 Task: Discover Spanish Colonial Homes in San Antonio with Courtyards.
Action: Mouse moved to (360, 255)
Screenshot: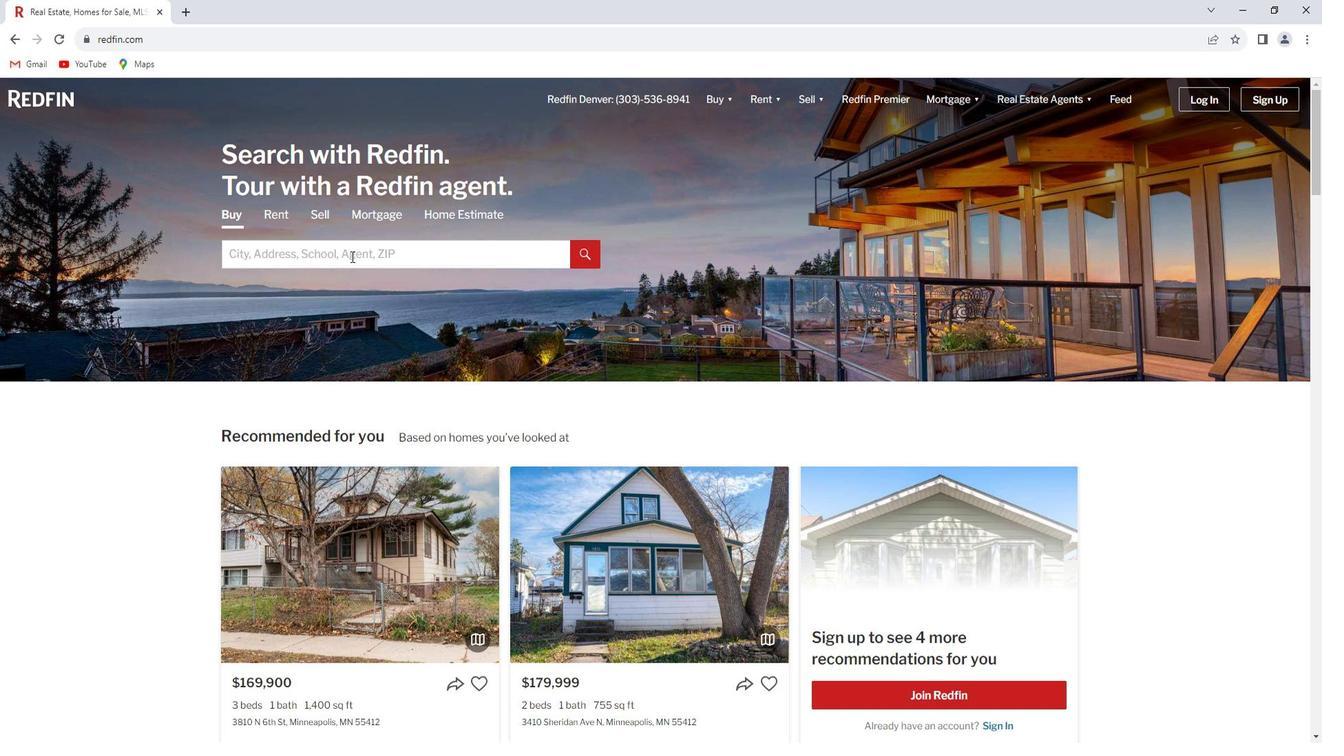 
Action: Mouse pressed left at (360, 255)
Screenshot: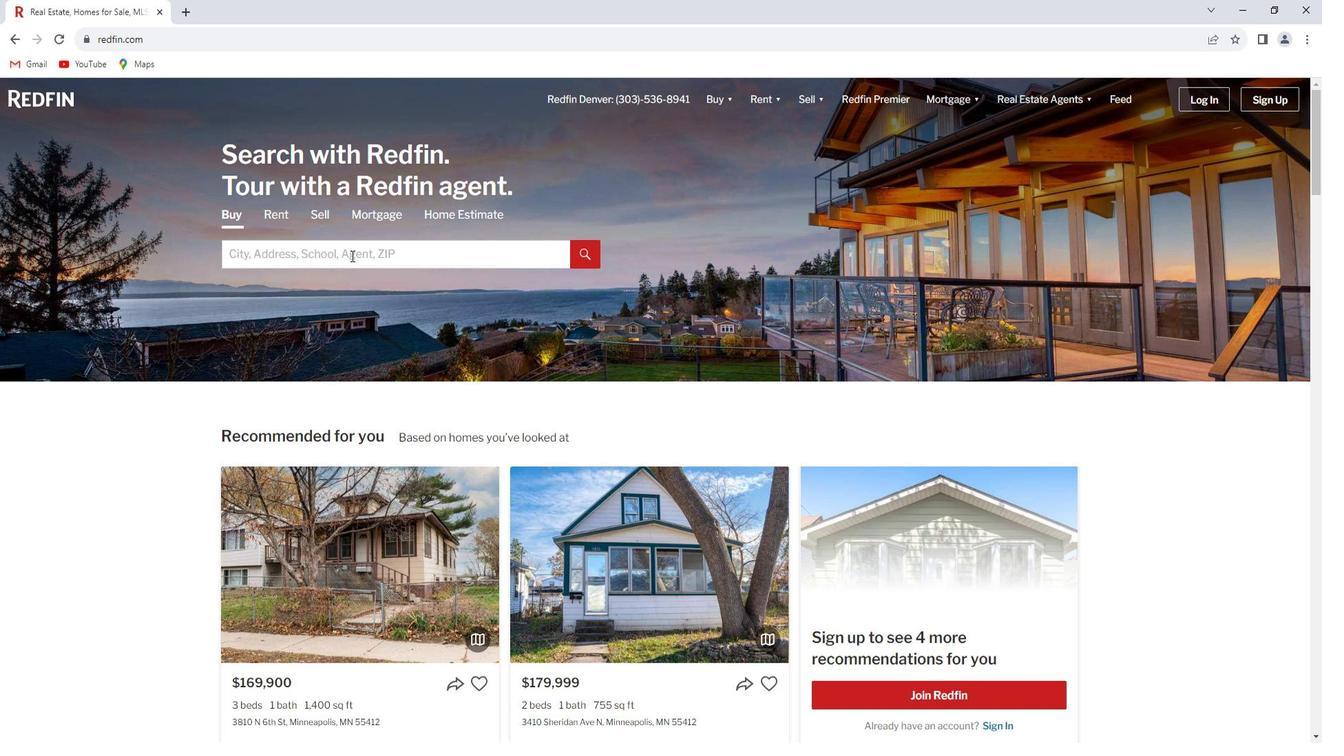 
Action: Key pressed <Key.shift>San<Key.space><Key.shift><Key.shift><Key.shift>Antonio<Key.enter>
Screenshot: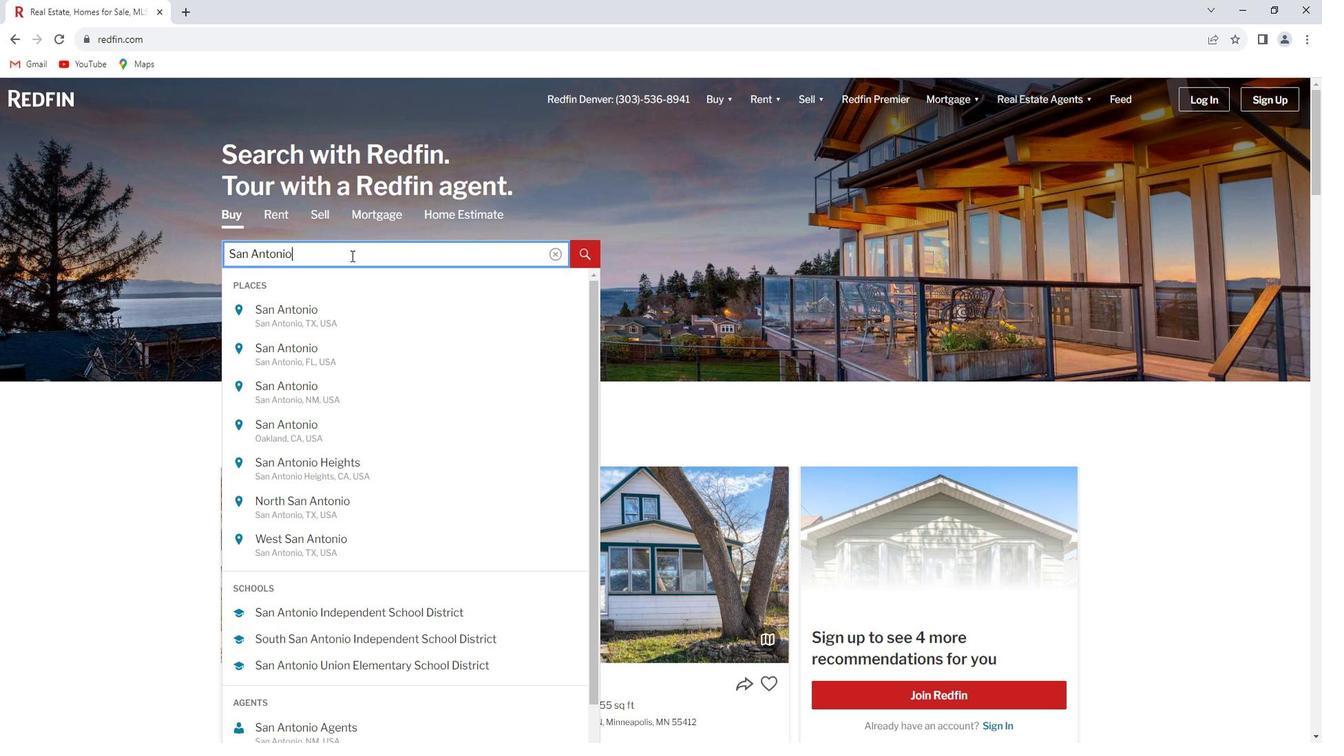
Action: Mouse moved to (1163, 199)
Screenshot: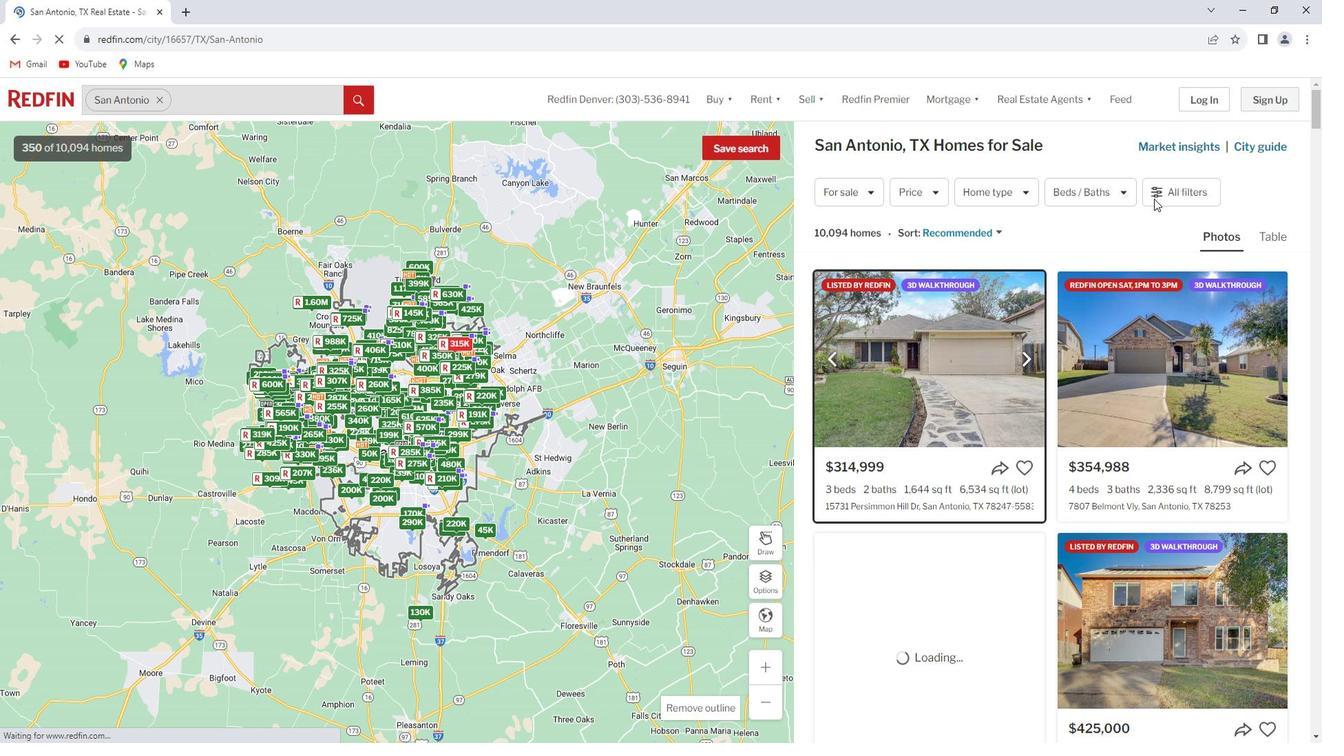 
Action: Mouse pressed left at (1163, 199)
Screenshot: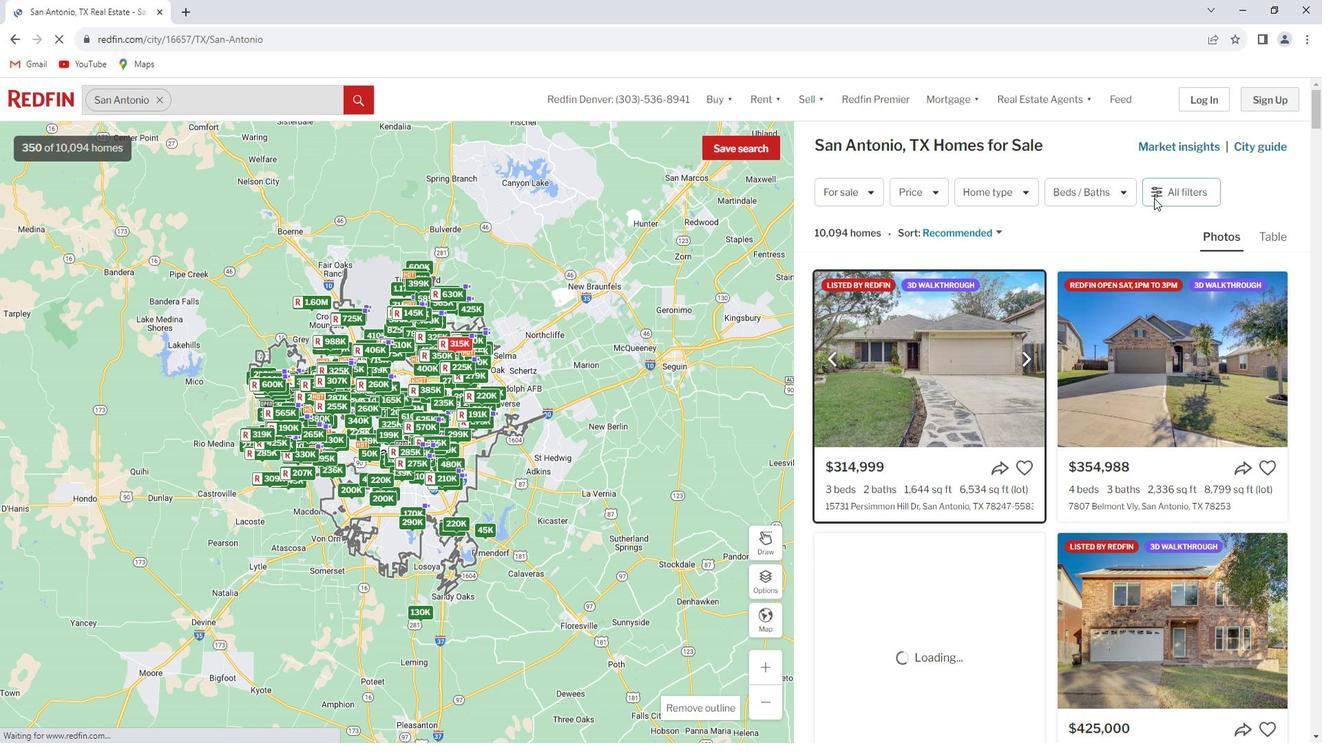 
Action: Mouse pressed left at (1163, 199)
Screenshot: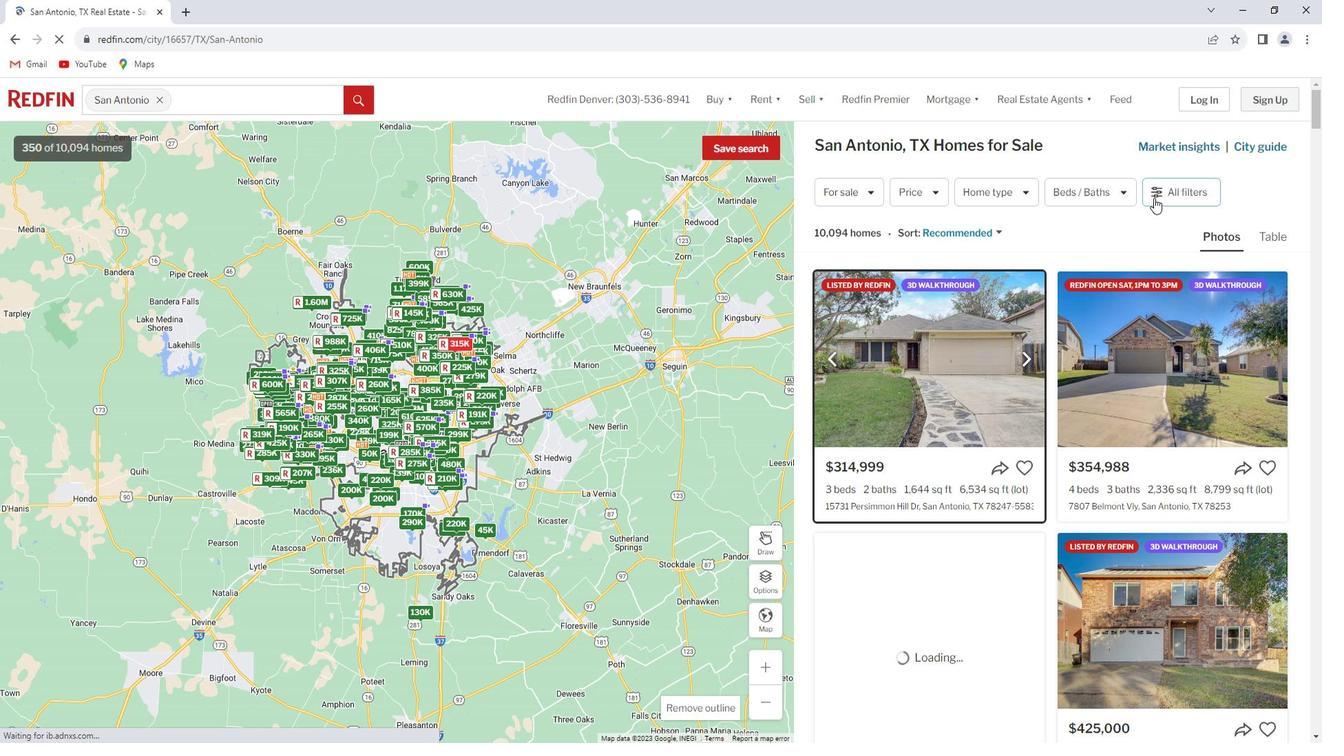 
Action: Mouse moved to (876, 210)
Screenshot: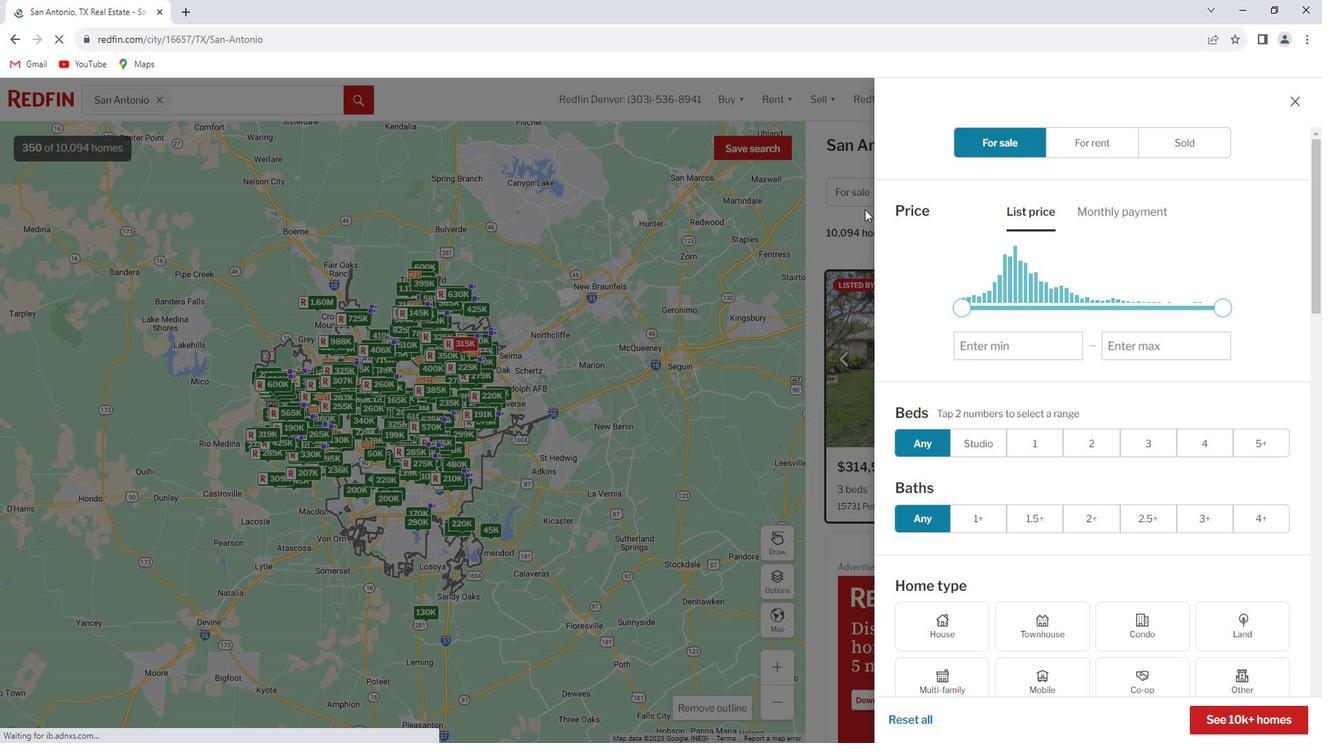 
Action: Mouse pressed left at (876, 210)
Screenshot: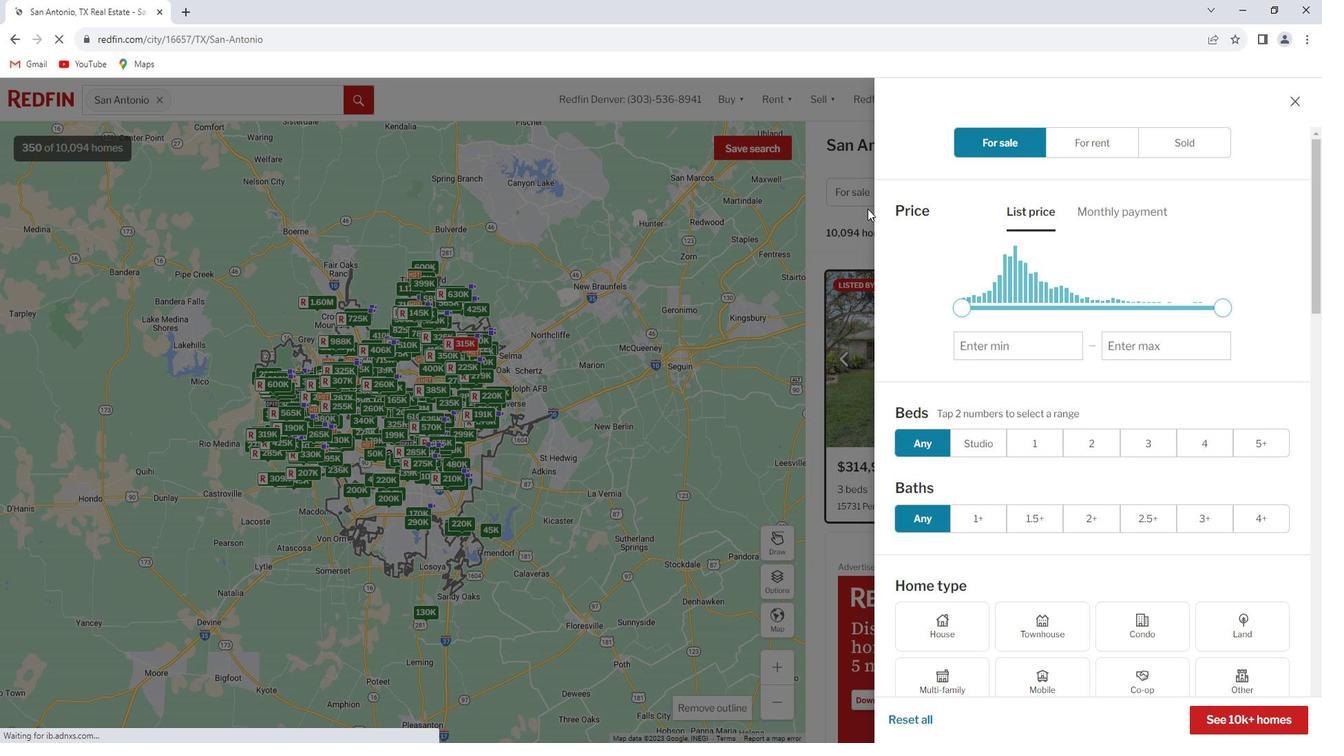 
Action: Mouse moved to (1028, 196)
Screenshot: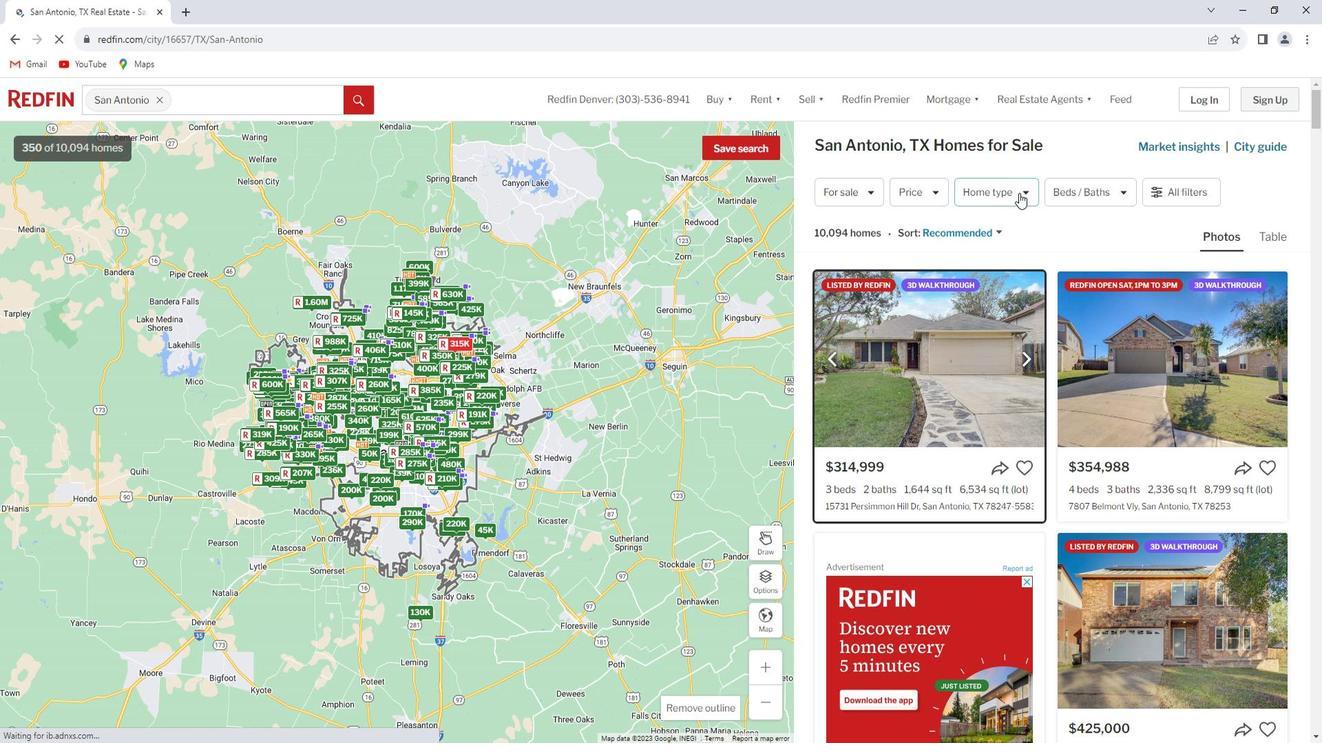 
Action: Mouse pressed left at (1028, 196)
Screenshot: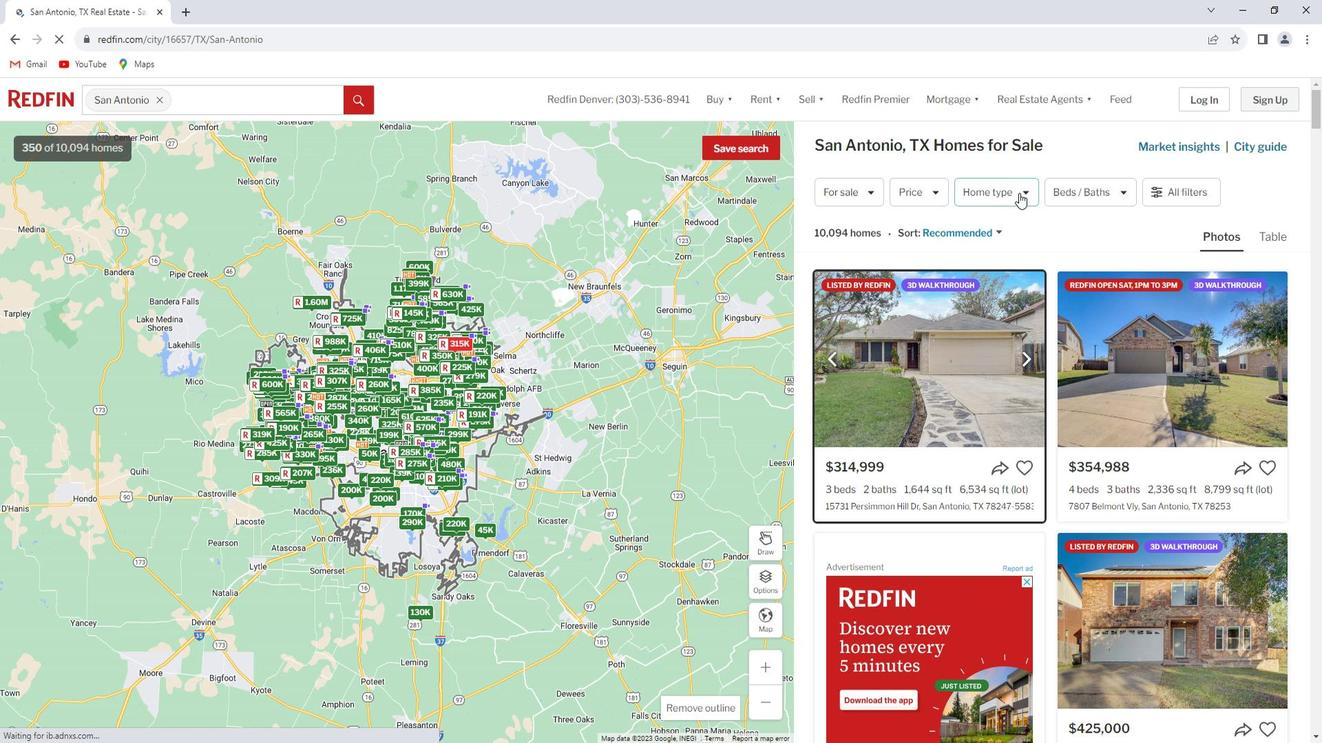 
Action: Mouse pressed left at (1028, 196)
Screenshot: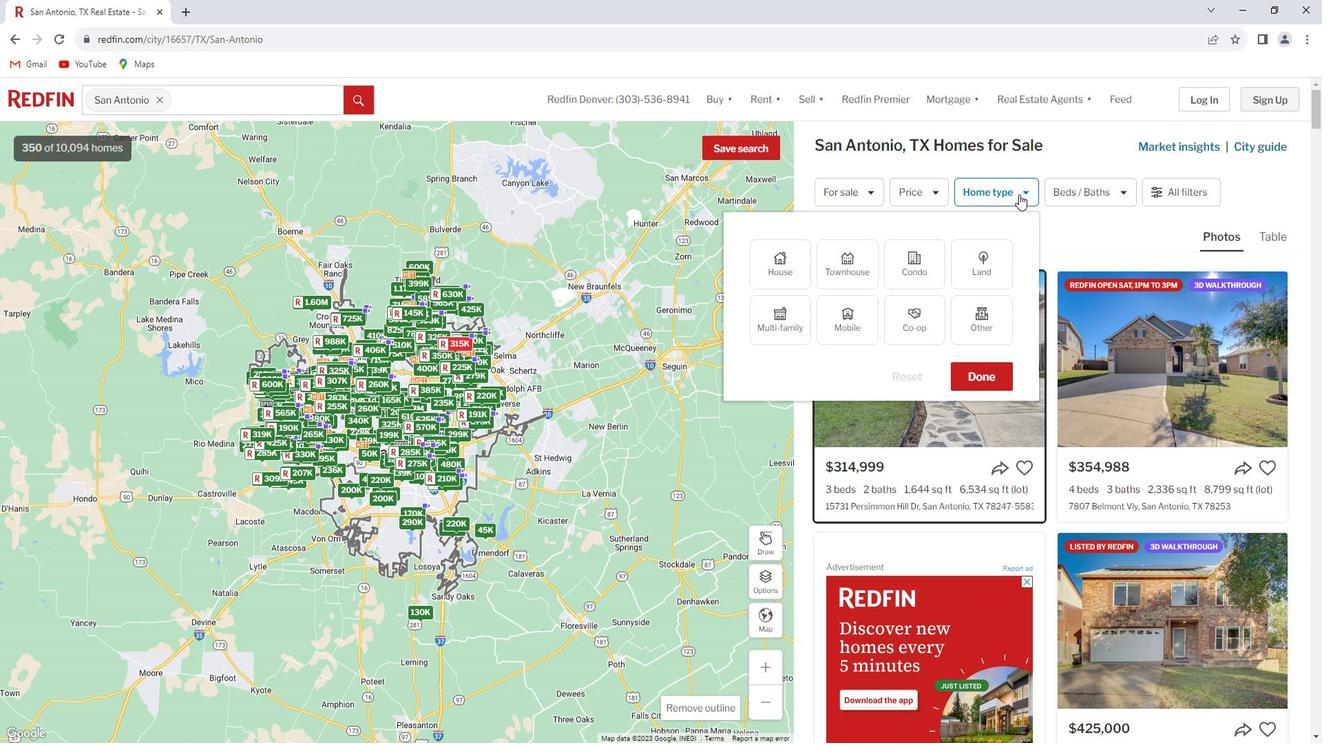 
Action: Mouse moved to (1193, 192)
Screenshot: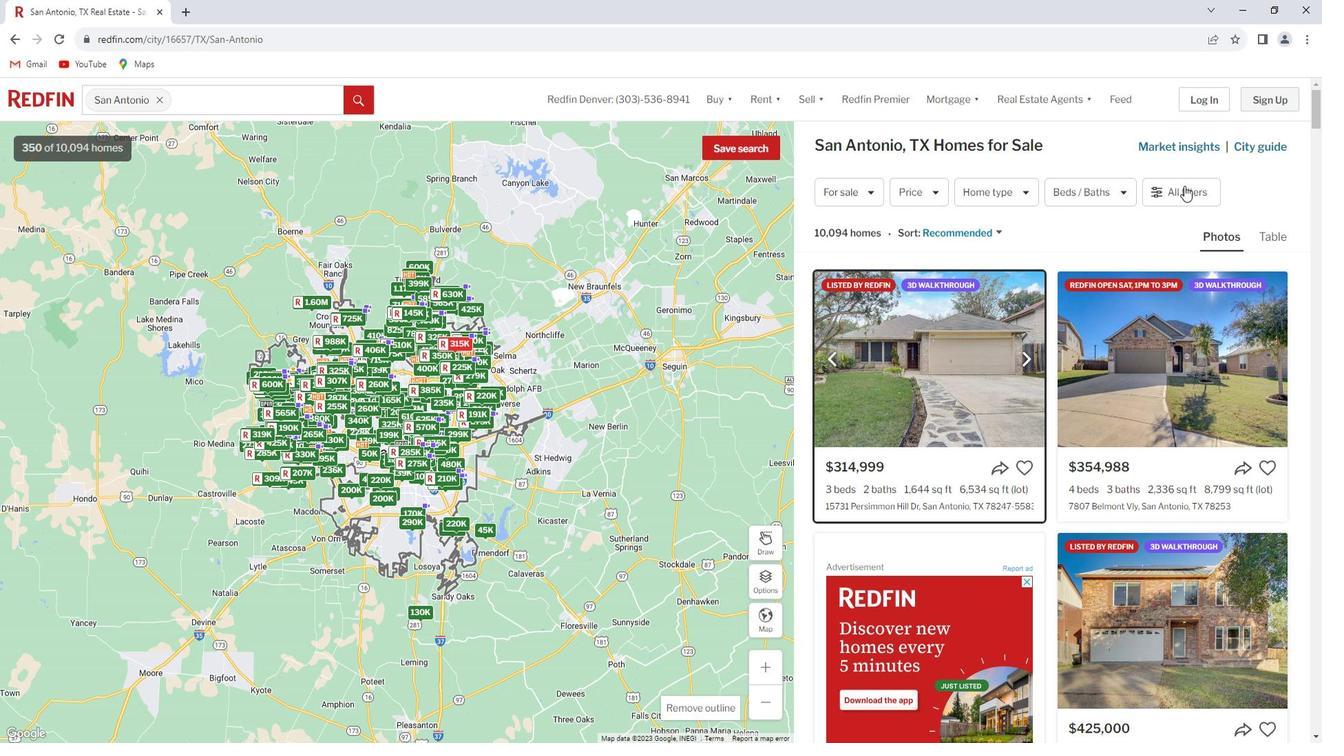 
Action: Mouse pressed left at (1193, 192)
Screenshot: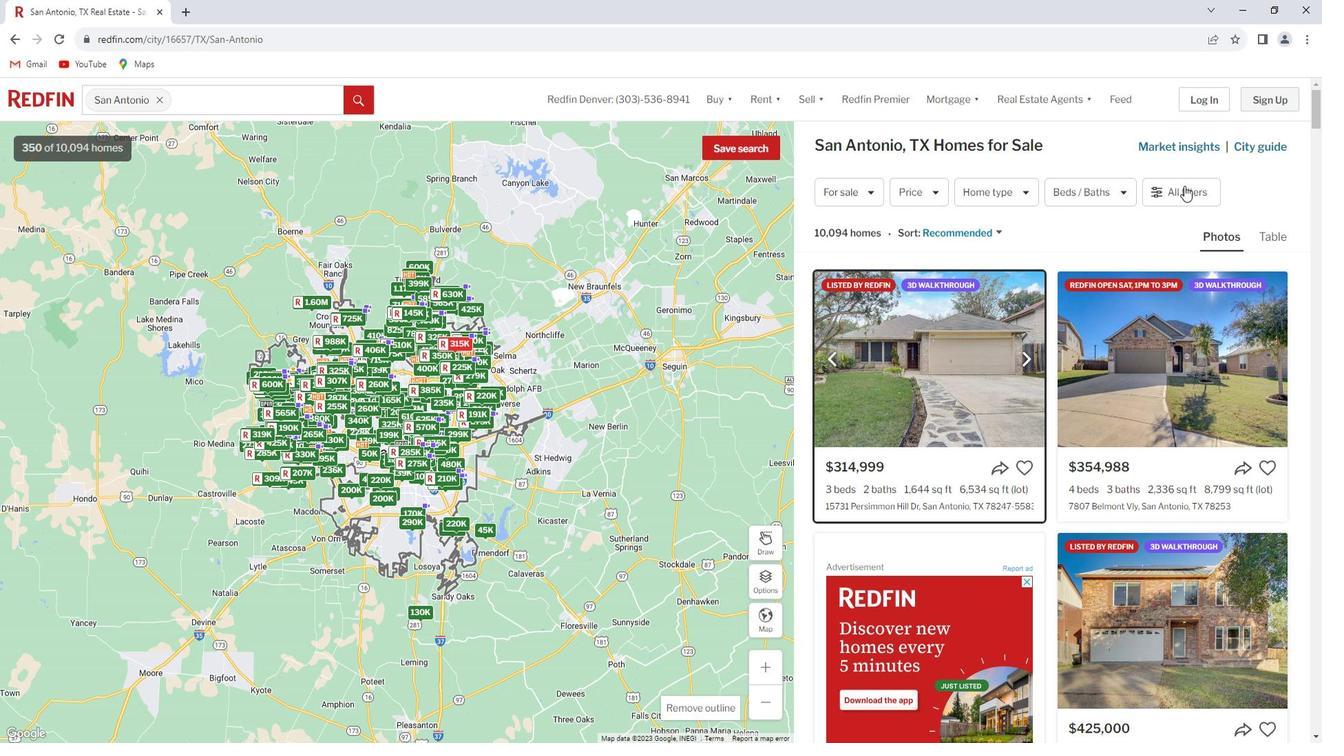 
Action: Mouse pressed left at (1193, 192)
Screenshot: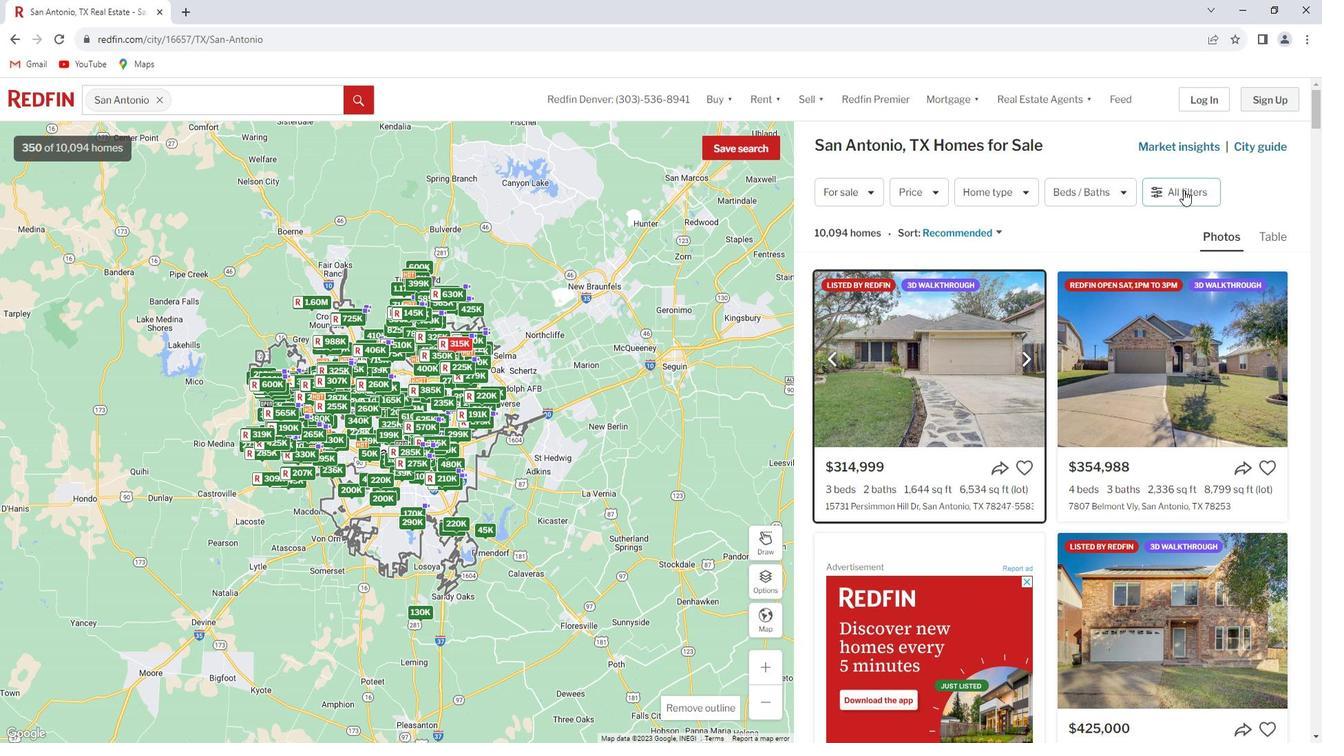 
Action: Mouse moved to (1056, 314)
Screenshot: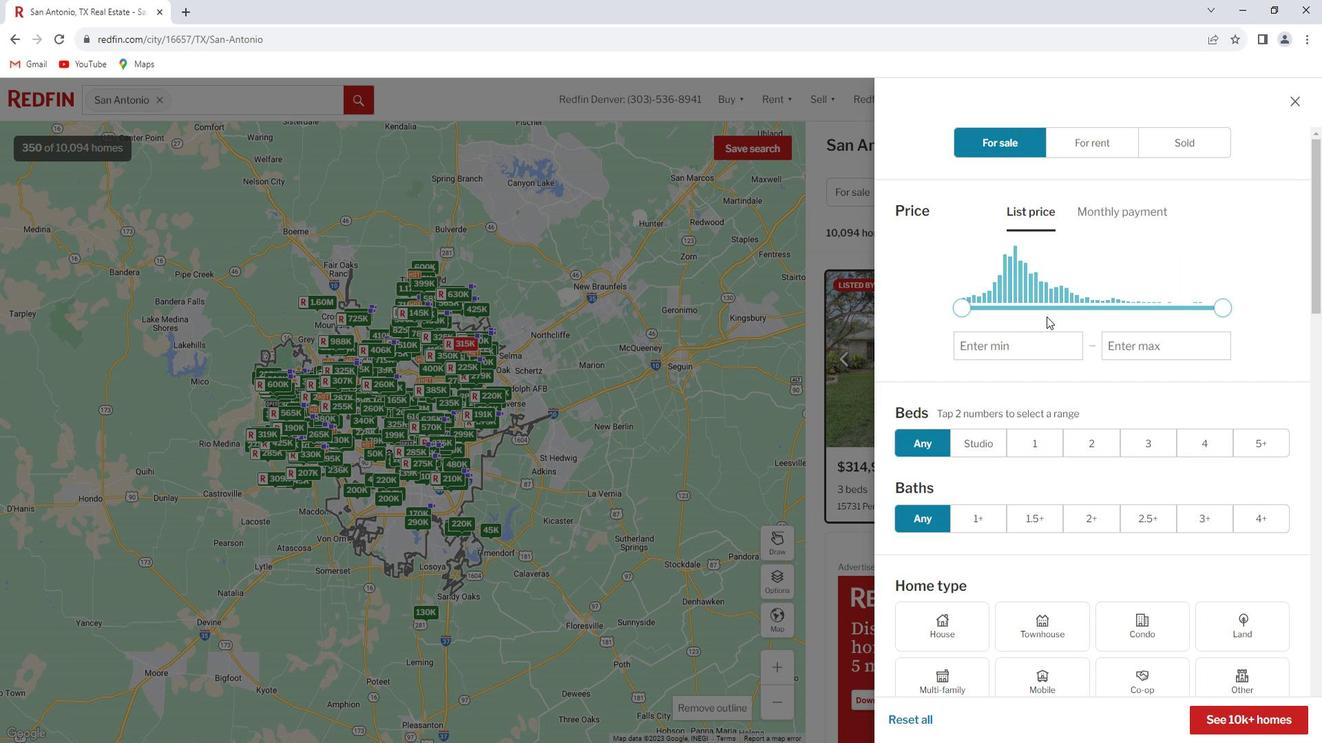 
Action: Mouse scrolled (1056, 314) with delta (0, 0)
Screenshot: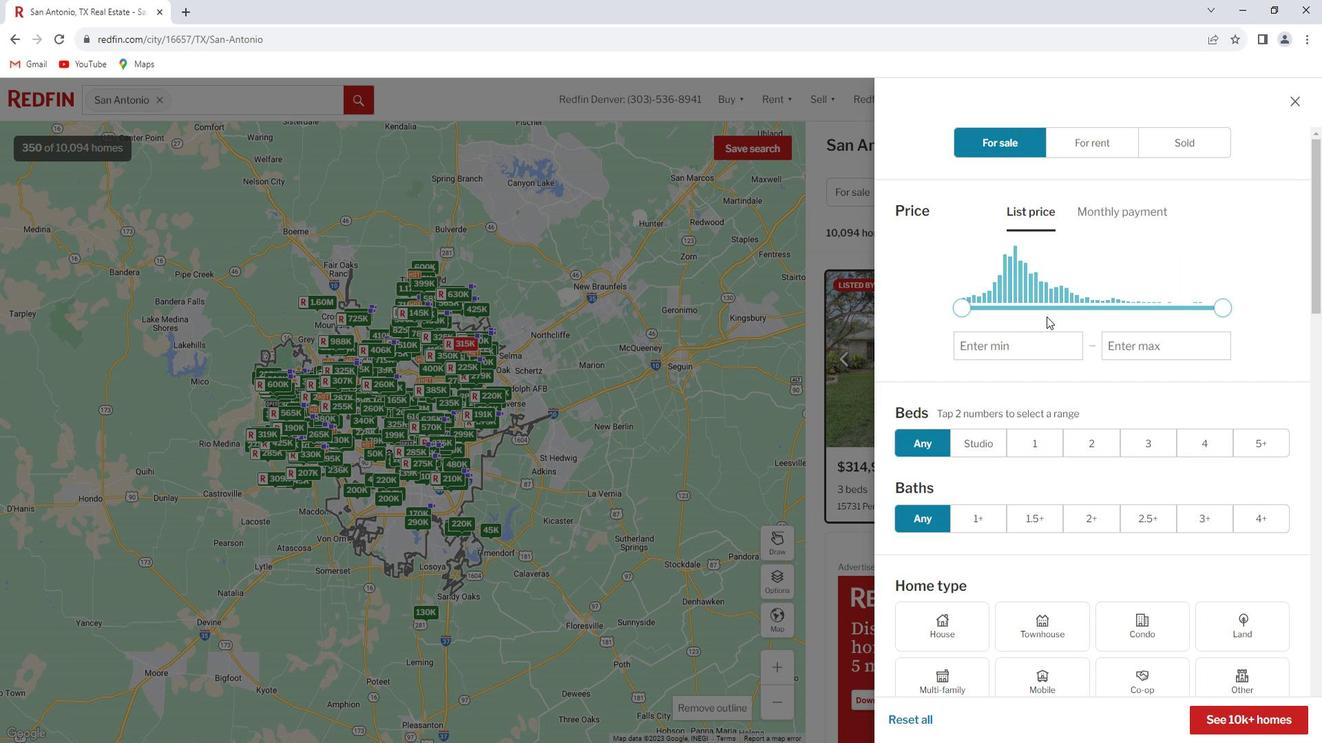 
Action: Mouse scrolled (1056, 314) with delta (0, 0)
Screenshot: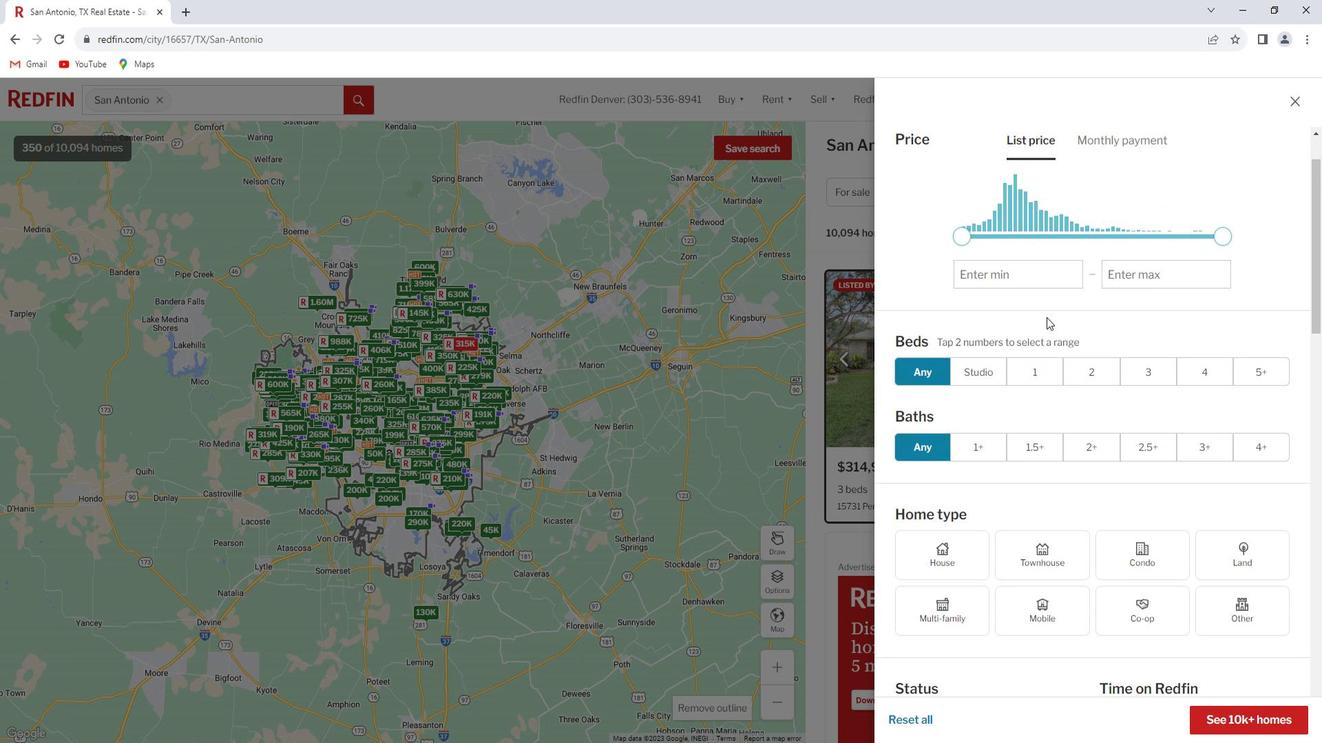 
Action: Mouse scrolled (1056, 314) with delta (0, 0)
Screenshot: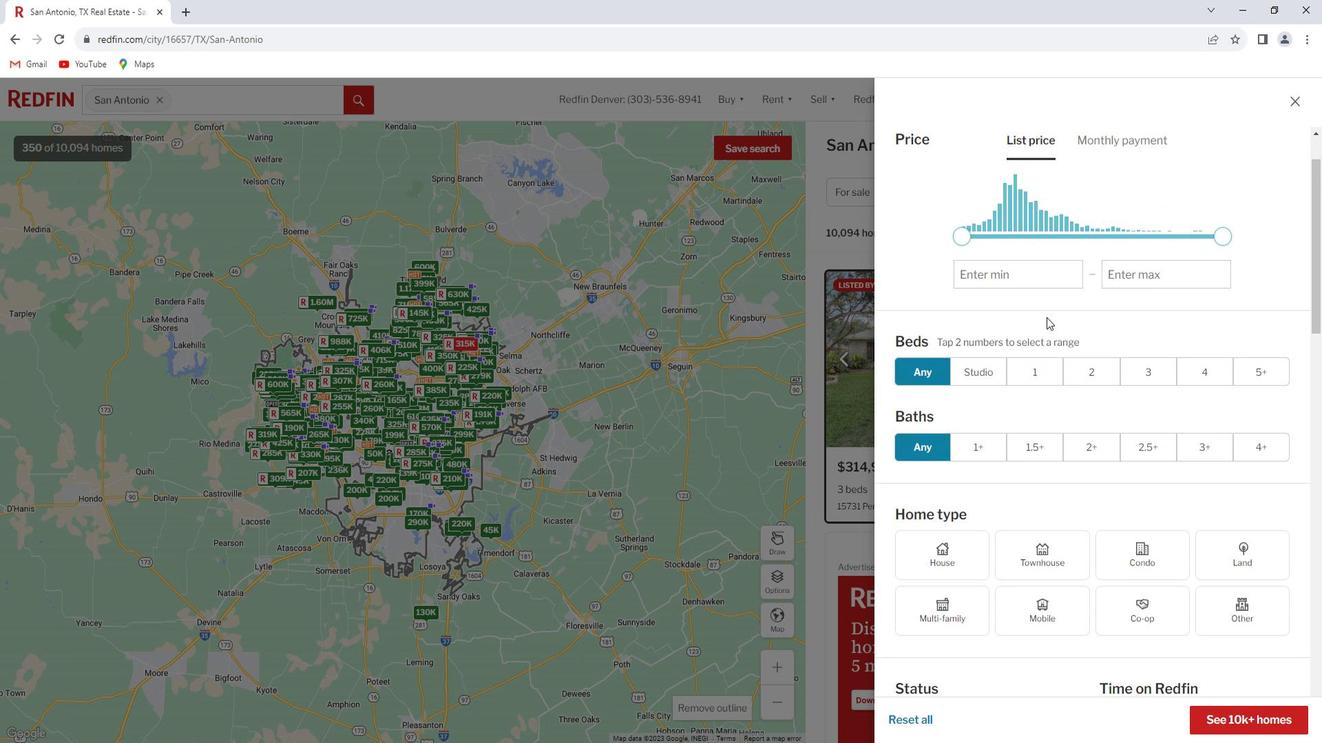 
Action: Mouse scrolled (1056, 314) with delta (0, 0)
Screenshot: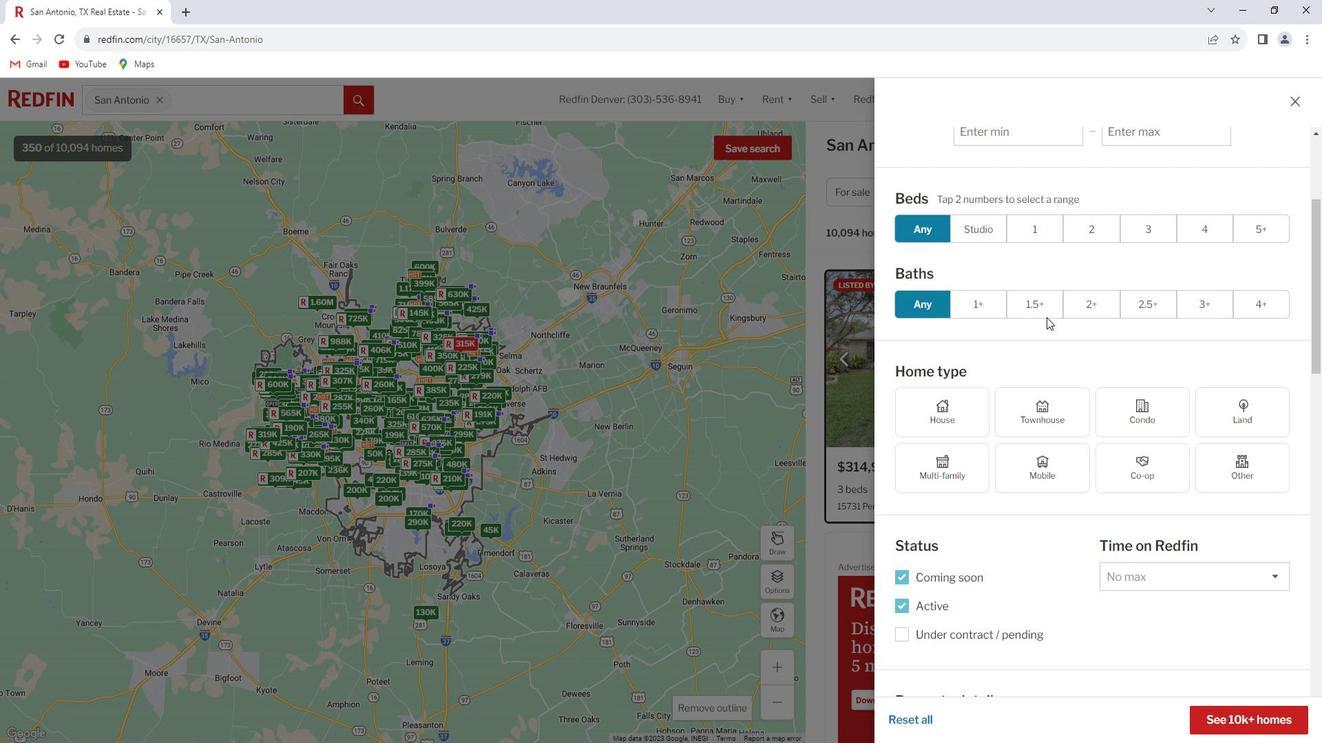 
Action: Mouse scrolled (1056, 314) with delta (0, 0)
Screenshot: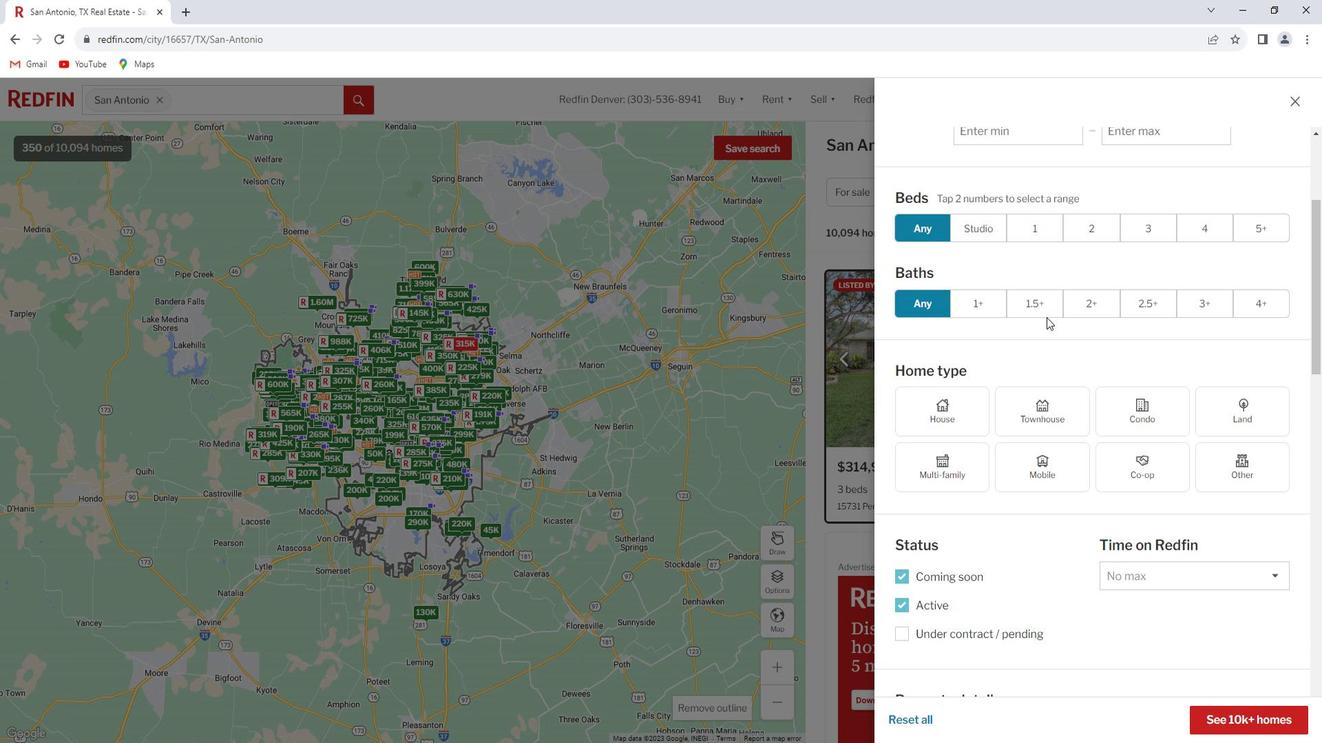 
Action: Mouse moved to (968, 272)
Screenshot: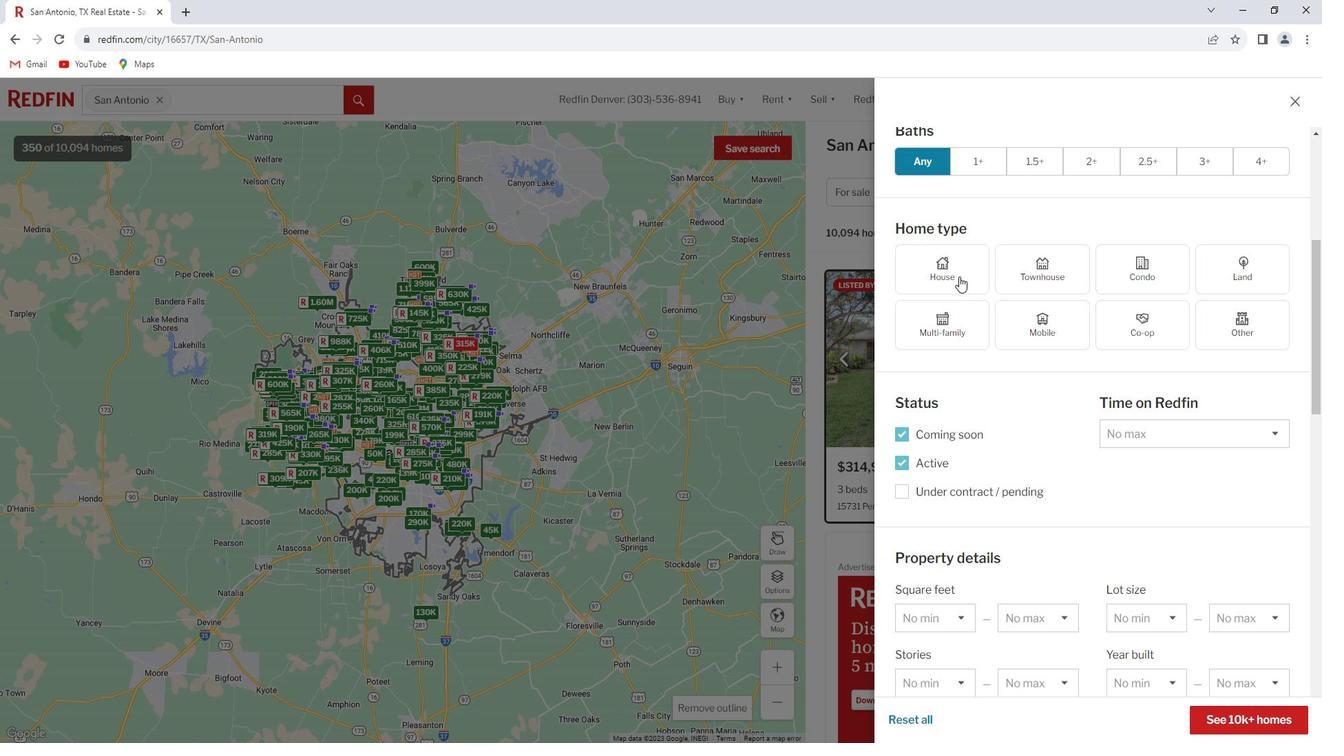 
Action: Mouse pressed left at (968, 272)
Screenshot: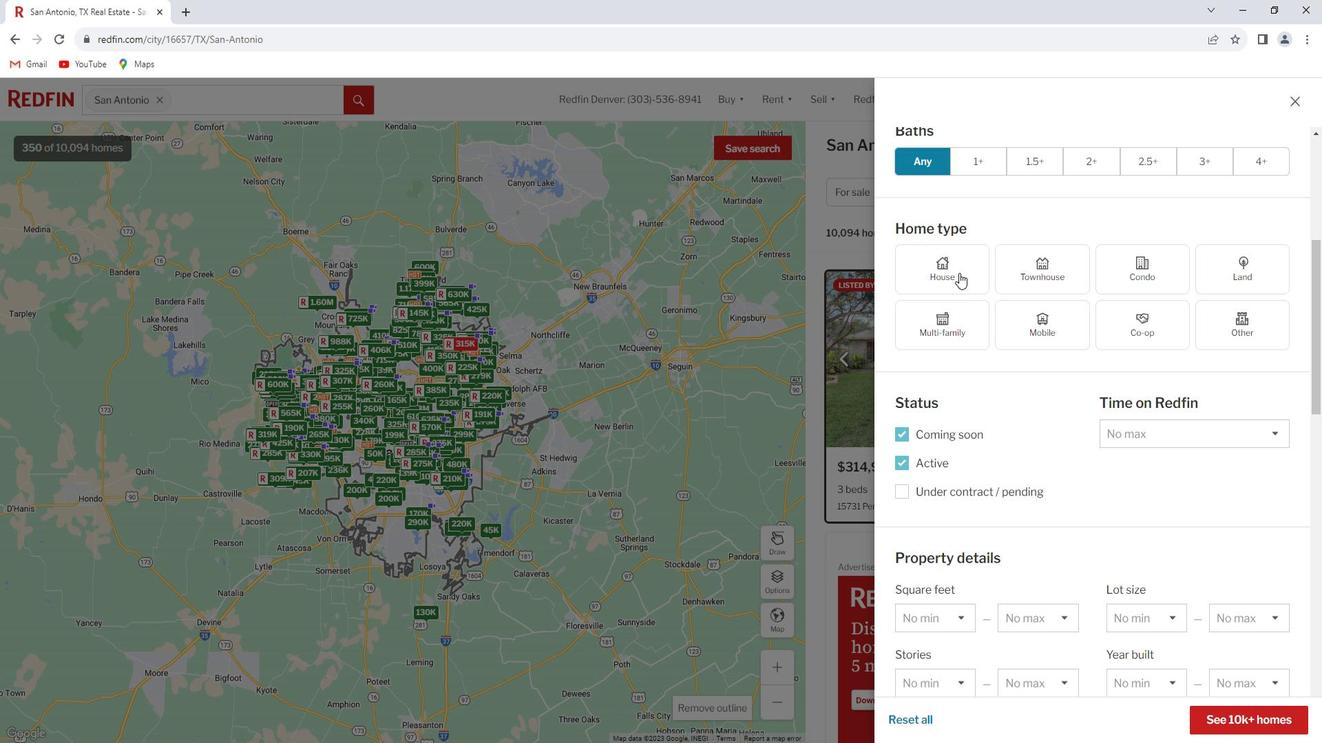 
Action: Mouse moved to (1029, 307)
Screenshot: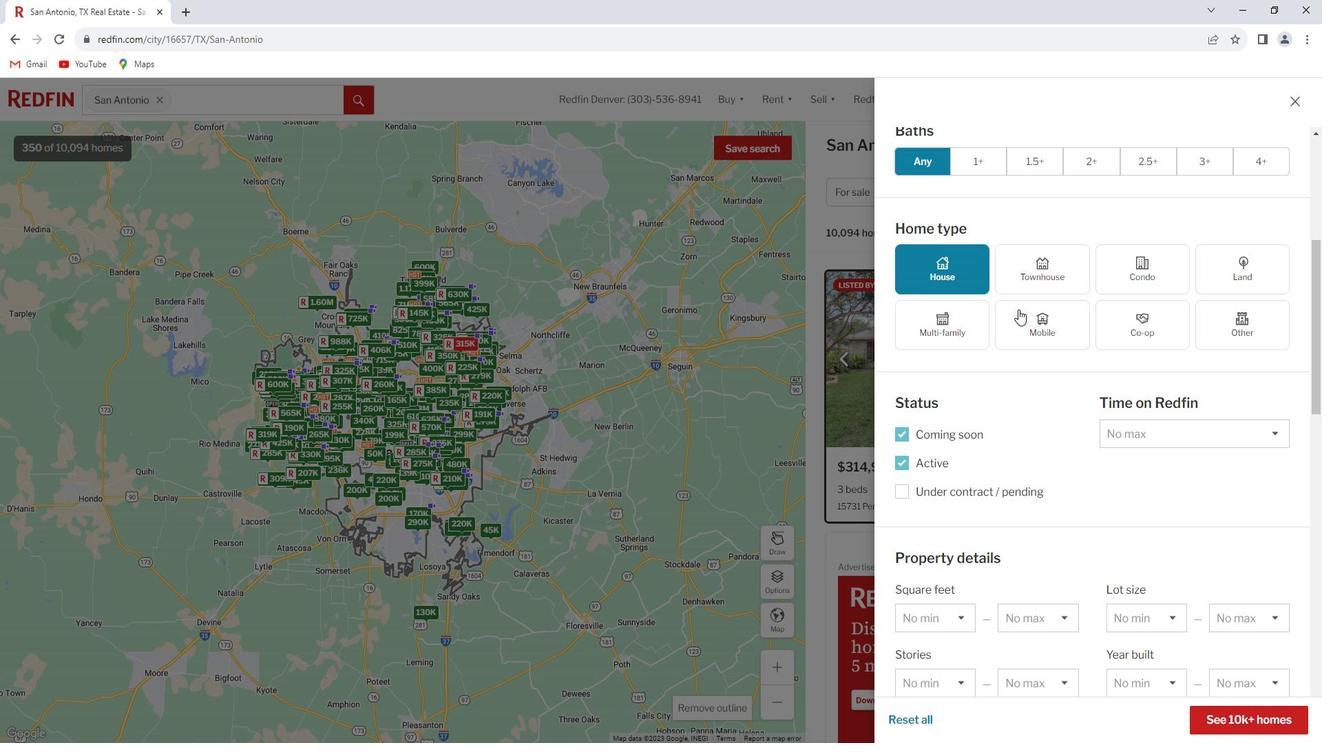 
Action: Mouse scrolled (1029, 307) with delta (0, 0)
Screenshot: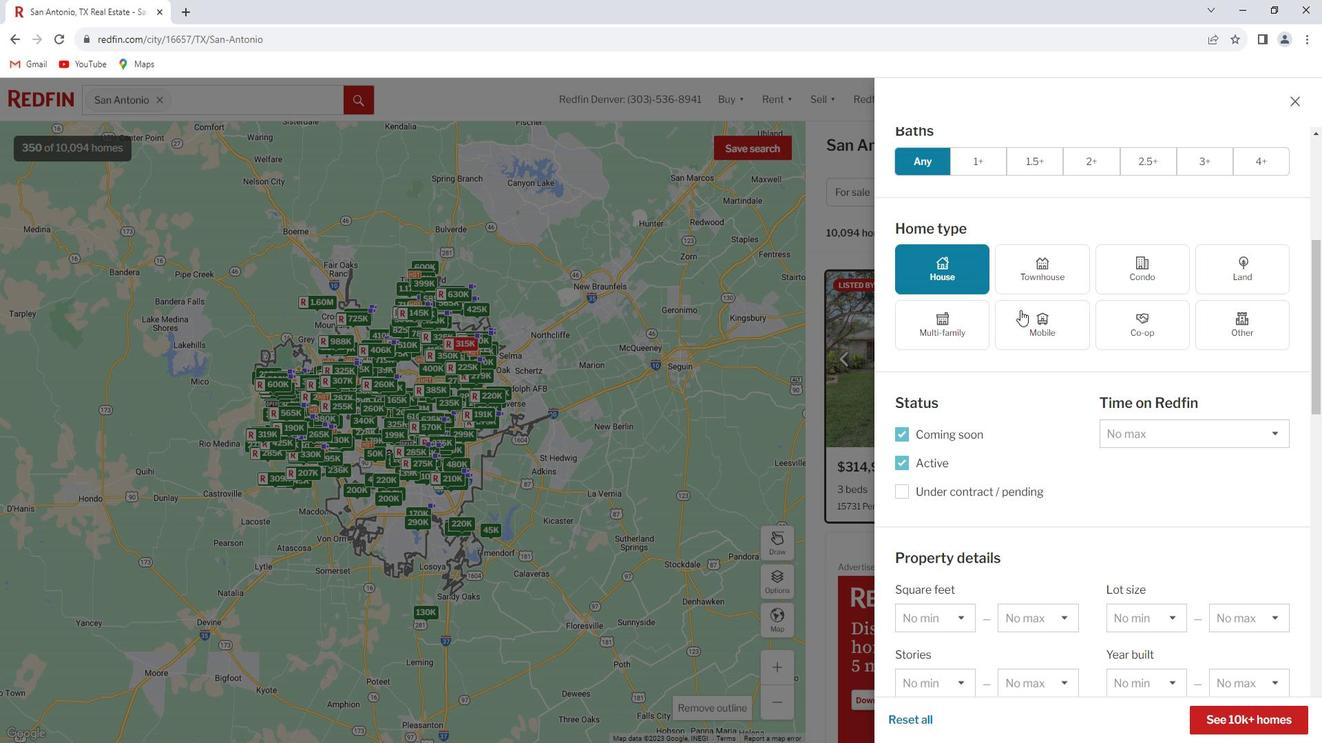 
Action: Mouse scrolled (1029, 307) with delta (0, 0)
Screenshot: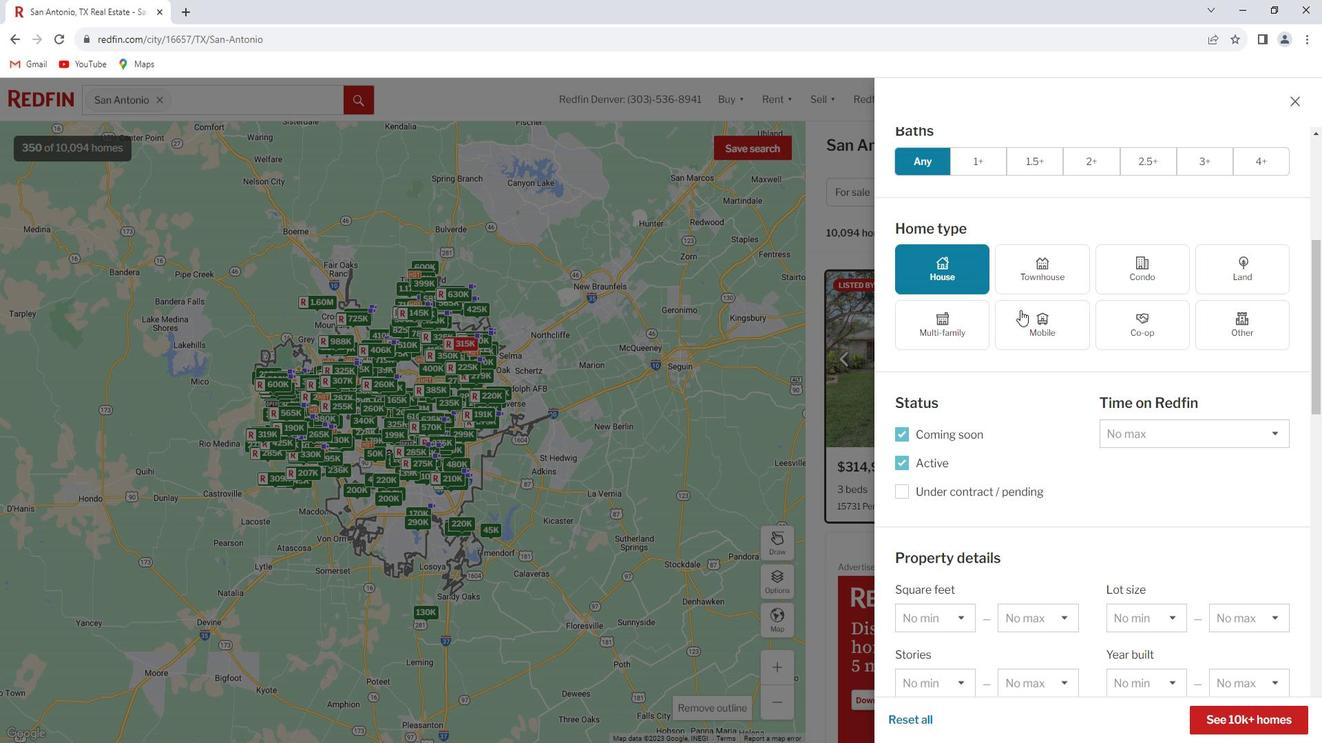 
Action: Mouse scrolled (1029, 307) with delta (0, 0)
Screenshot: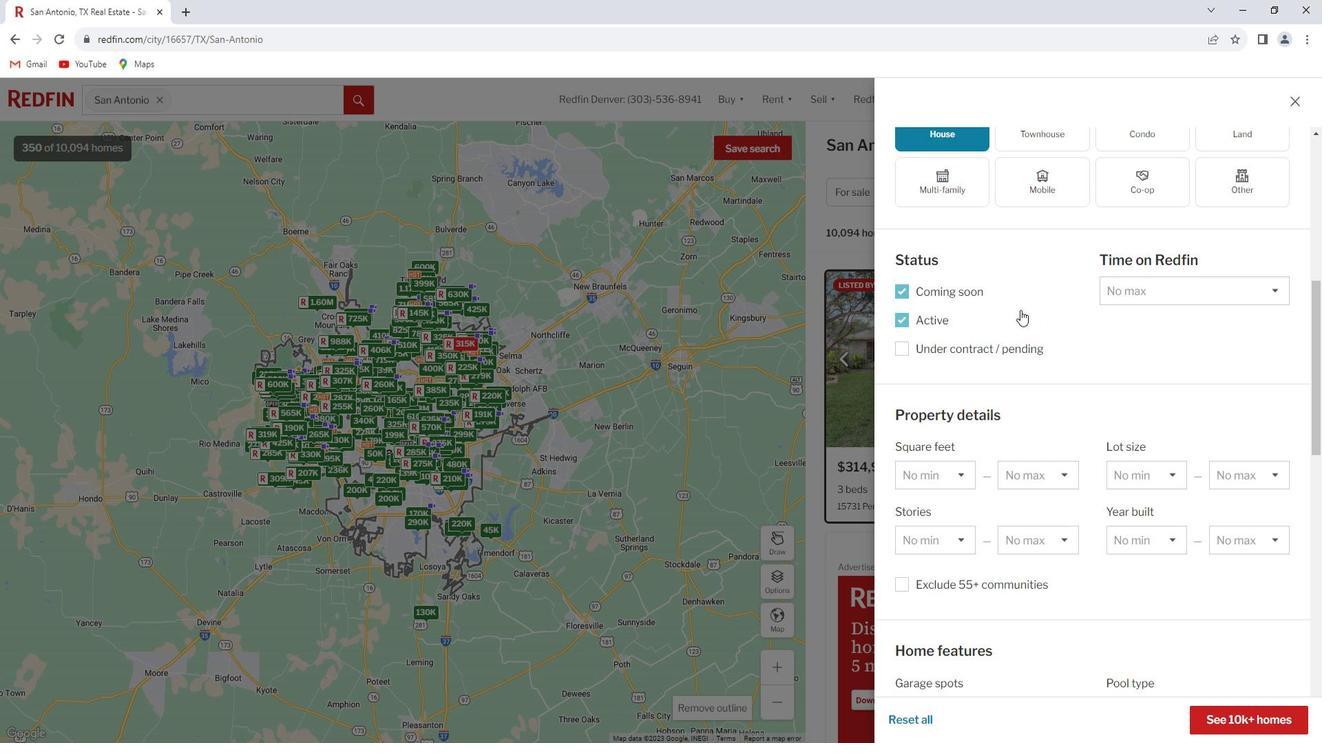 
Action: Mouse scrolled (1029, 307) with delta (0, 0)
Screenshot: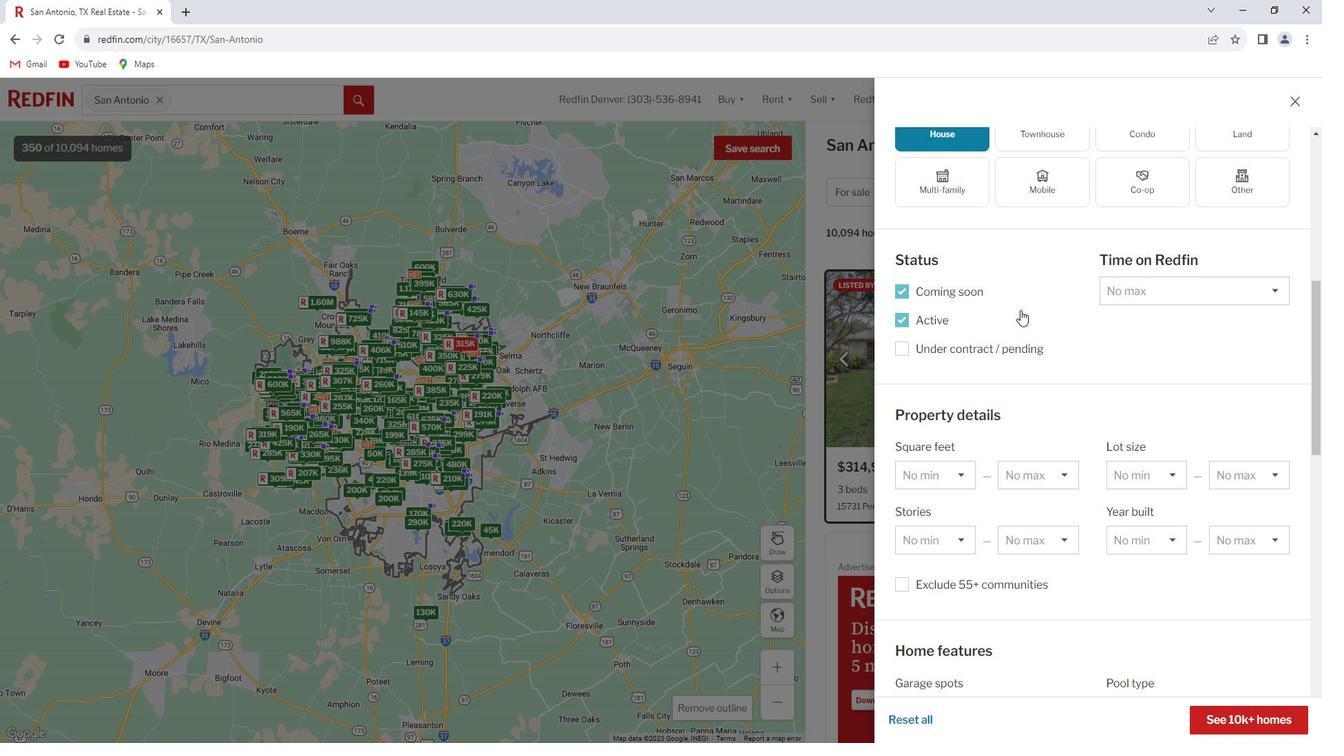 
Action: Mouse scrolled (1029, 307) with delta (0, 0)
Screenshot: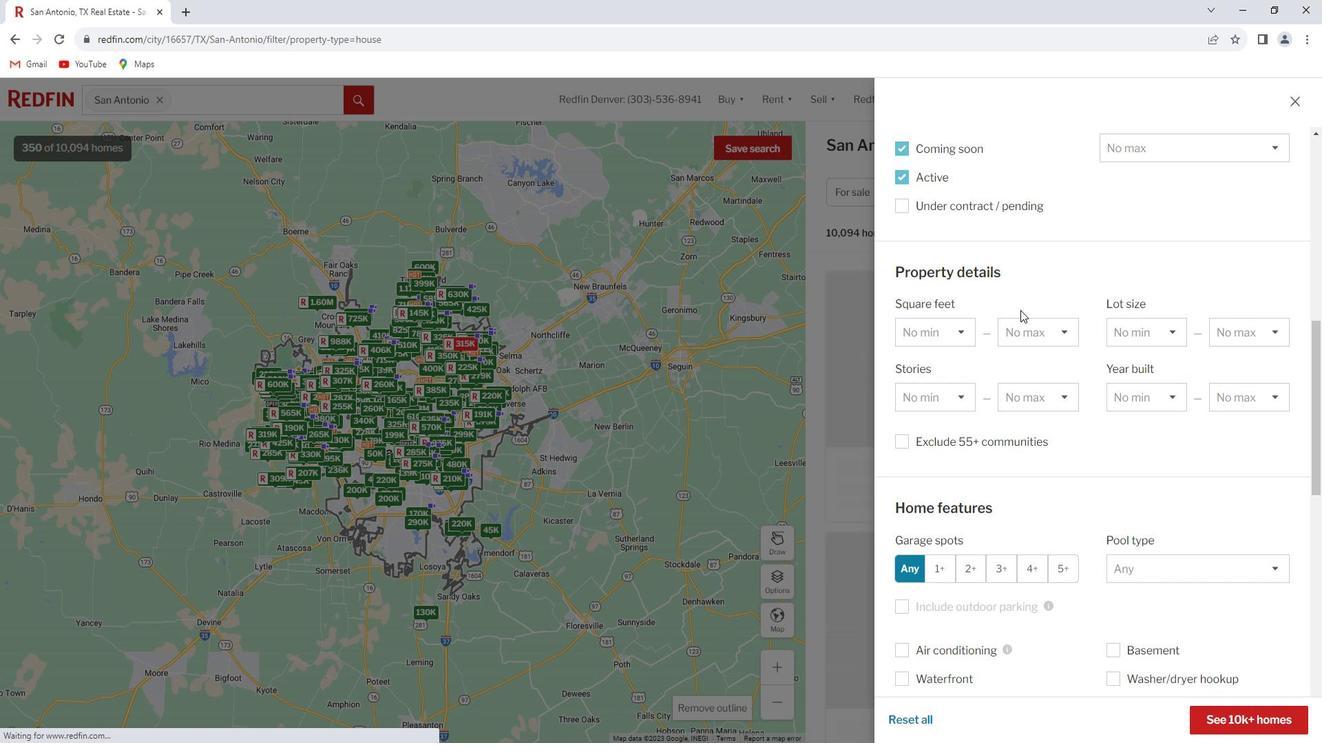 
Action: Mouse scrolled (1029, 307) with delta (0, 0)
Screenshot: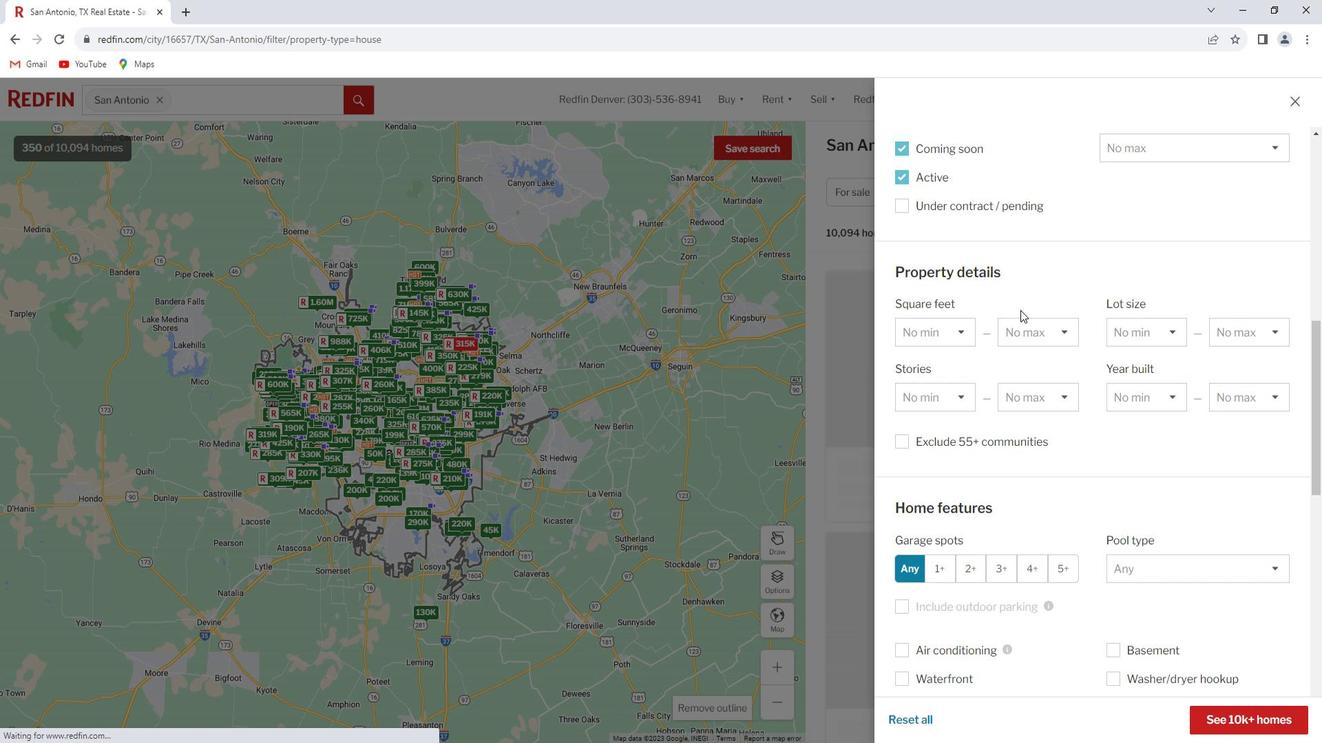 
Action: Mouse scrolled (1029, 307) with delta (0, 0)
Screenshot: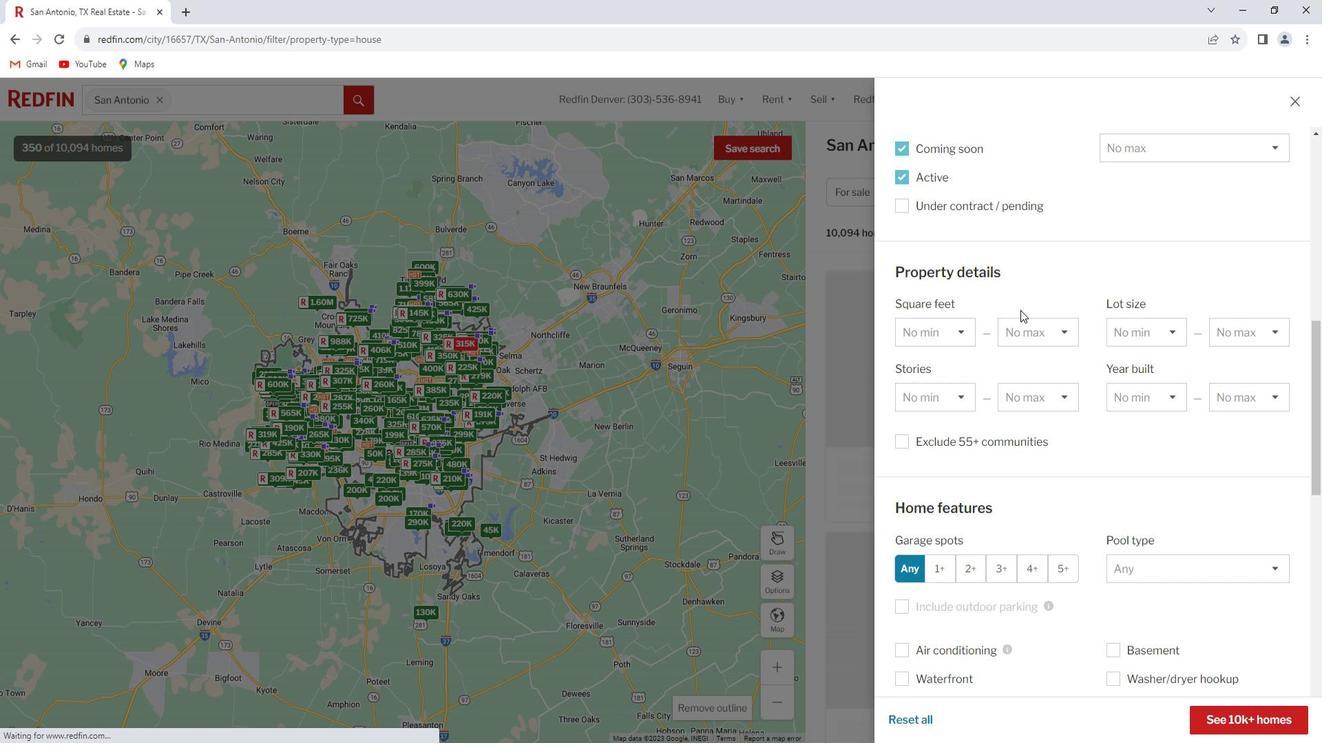 
Action: Mouse scrolled (1029, 307) with delta (0, 0)
Screenshot: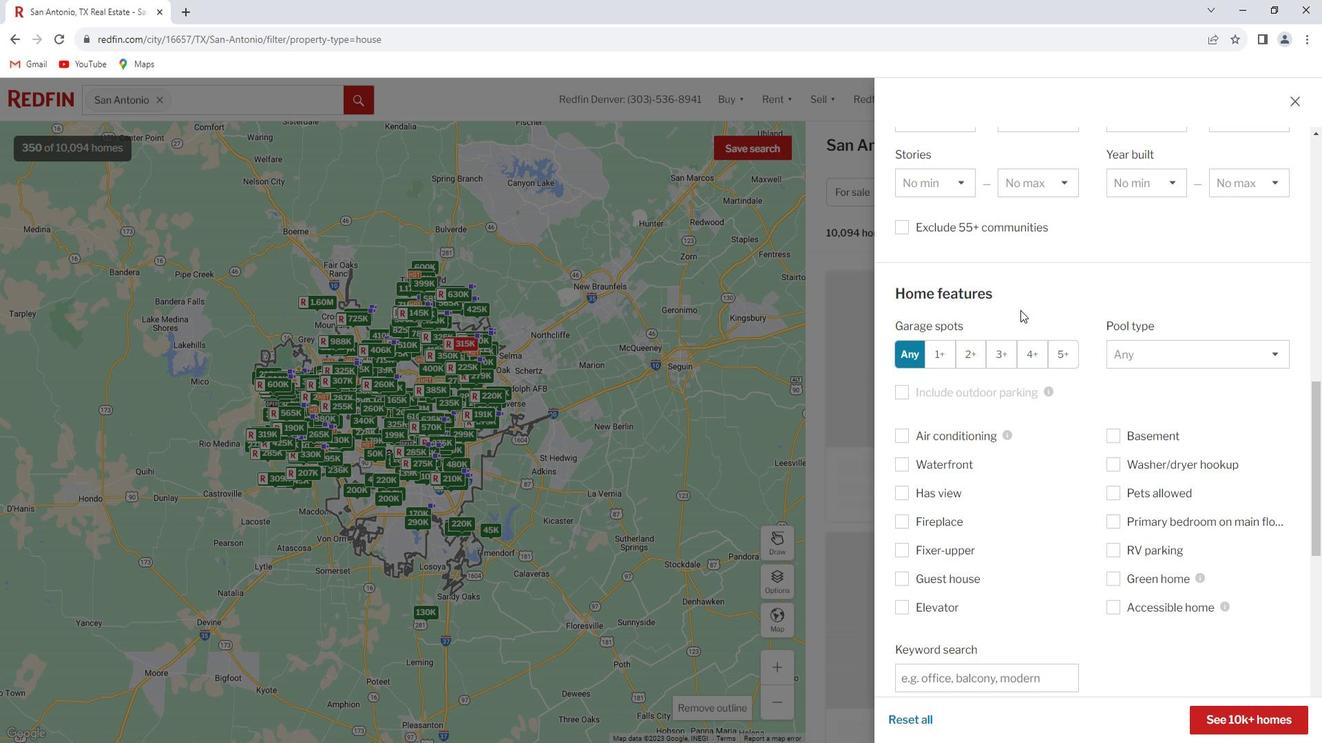 
Action: Mouse scrolled (1029, 307) with delta (0, 0)
Screenshot: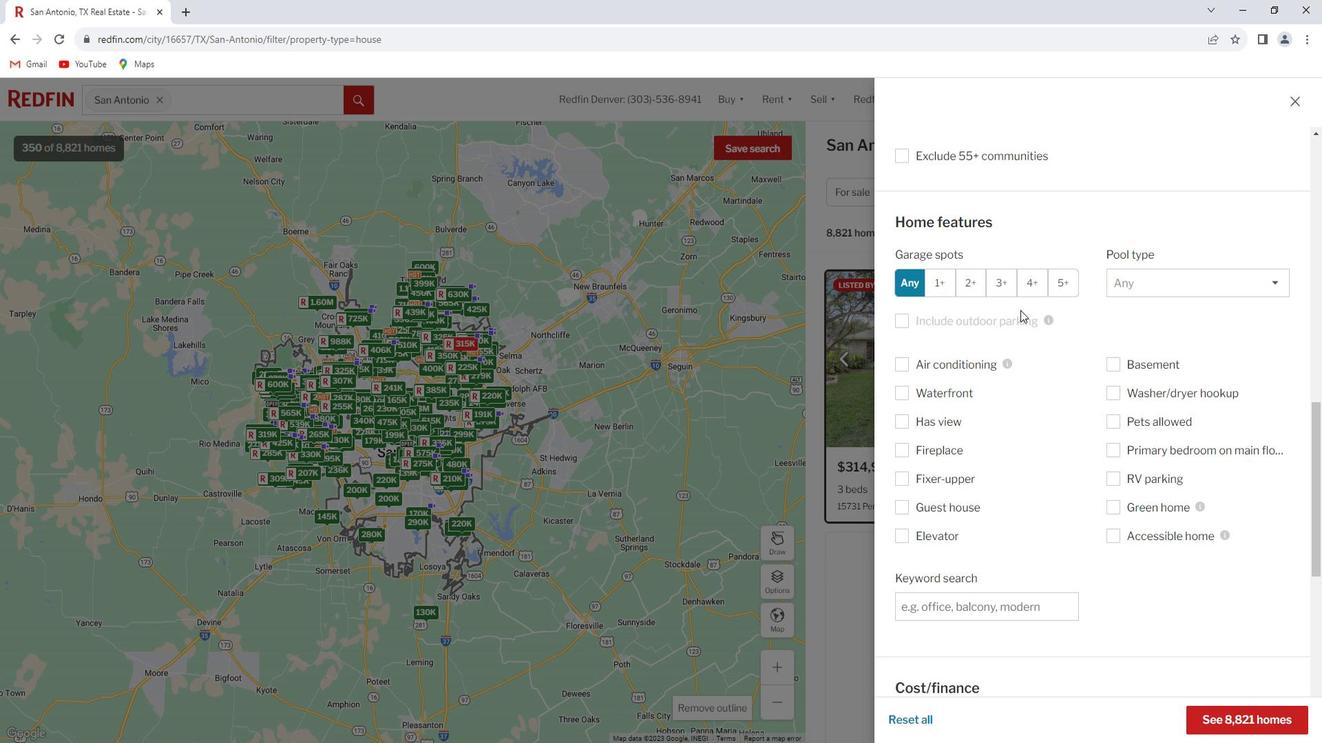 
Action: Mouse scrolled (1029, 307) with delta (0, 0)
Screenshot: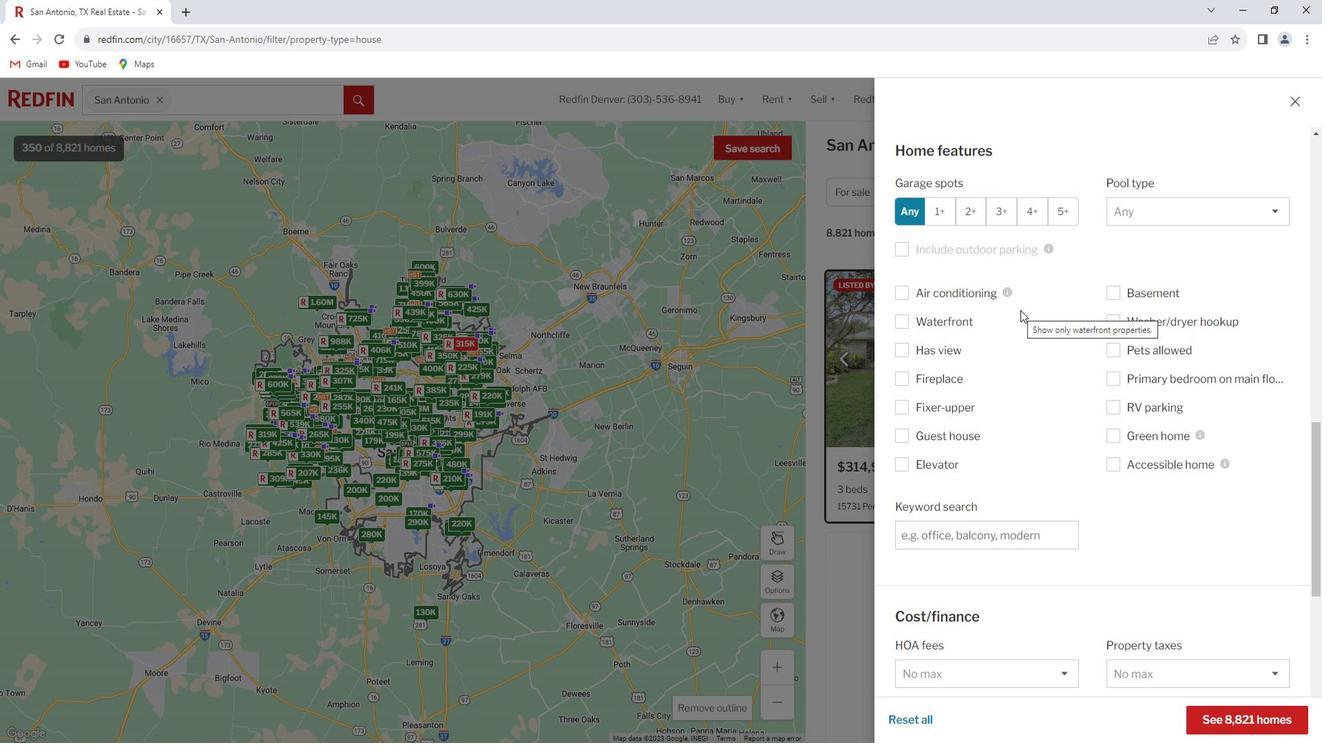 
Action: Mouse scrolled (1029, 307) with delta (0, 0)
Screenshot: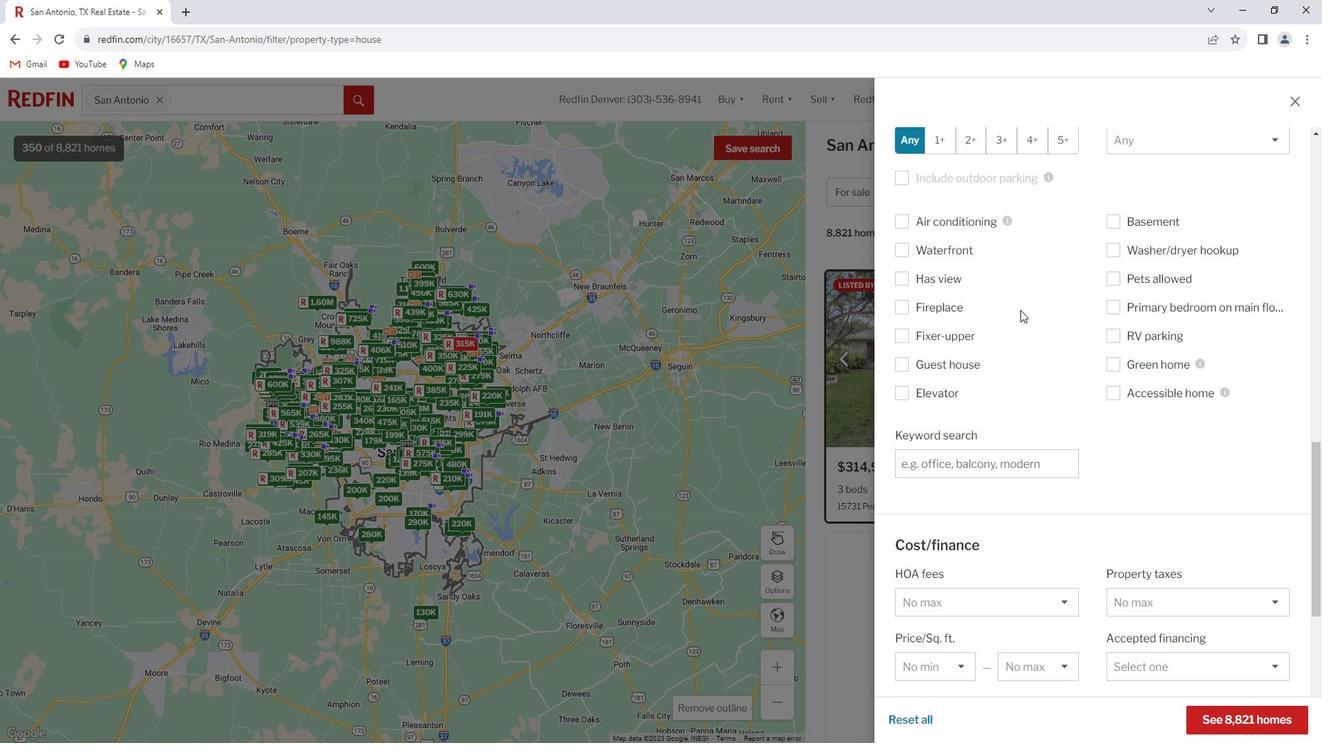 
Action: Mouse scrolled (1029, 307) with delta (0, 0)
Screenshot: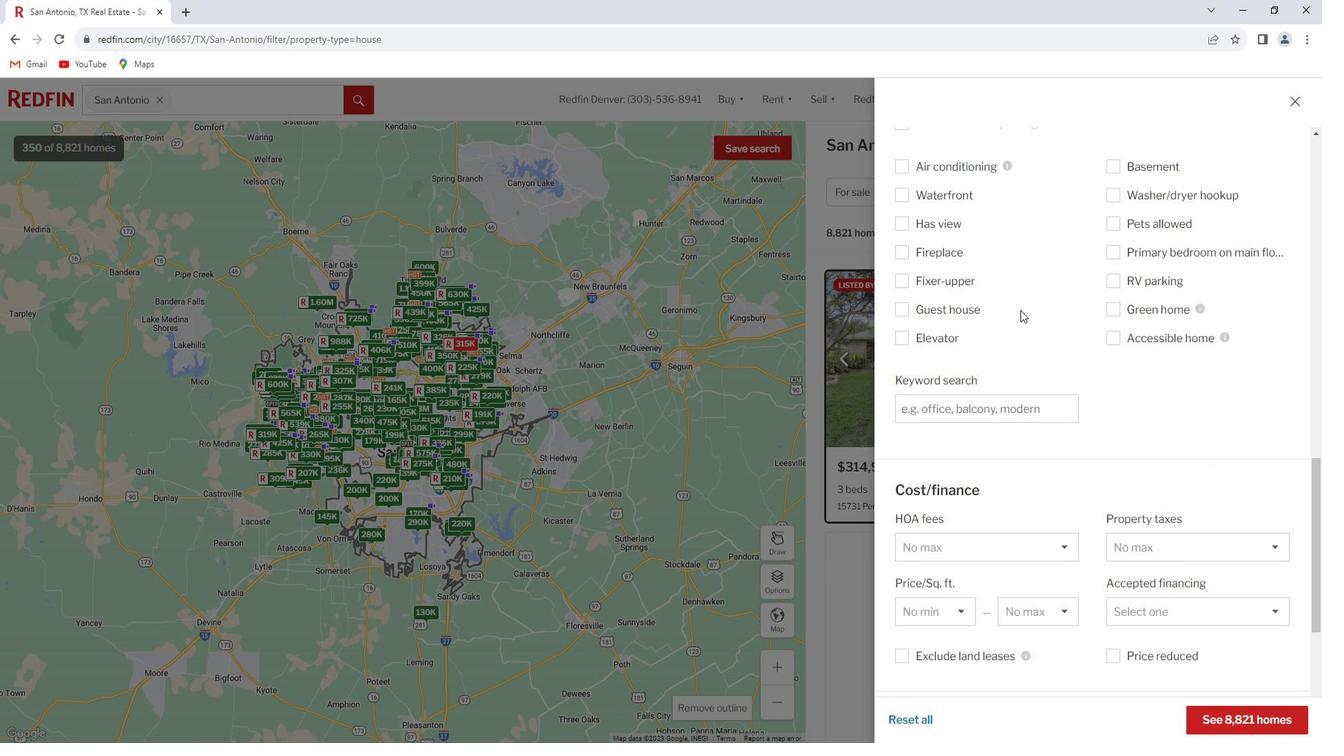 
Action: Mouse moved to (981, 320)
Screenshot: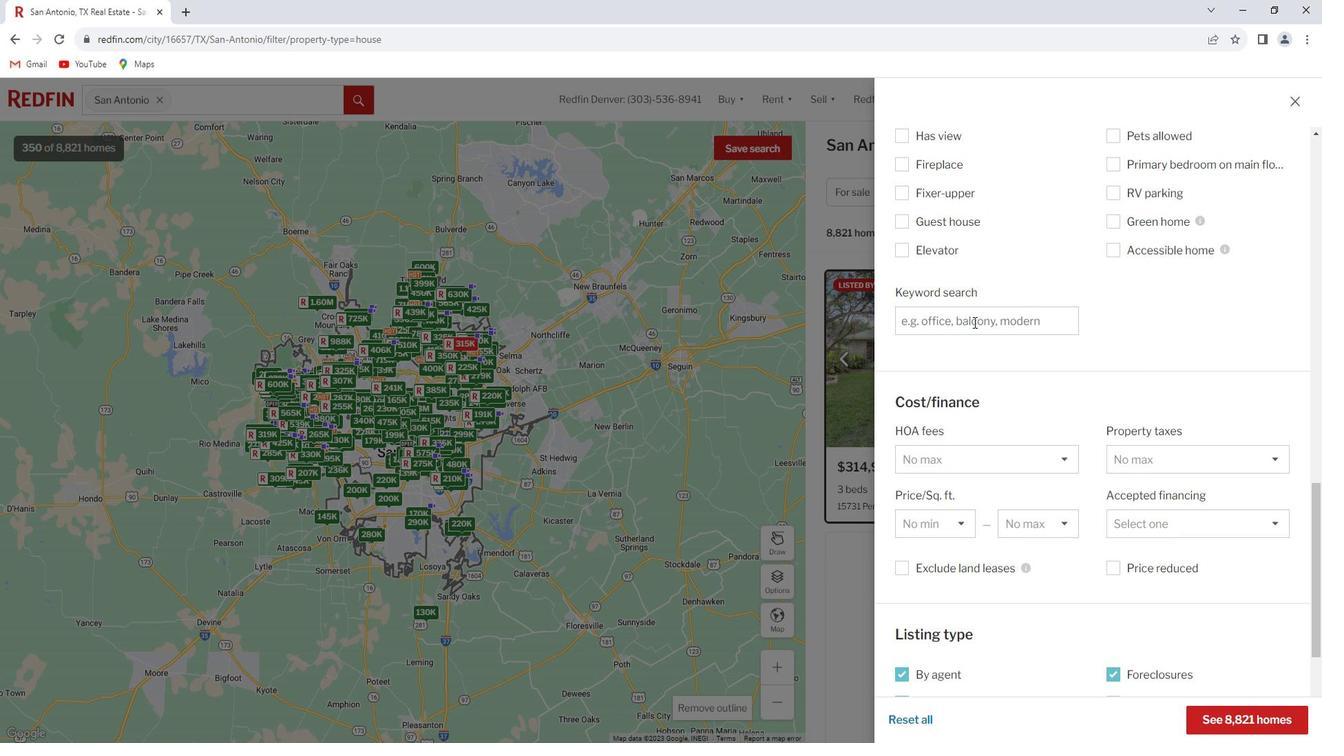 
Action: Mouse pressed left at (981, 320)
Screenshot: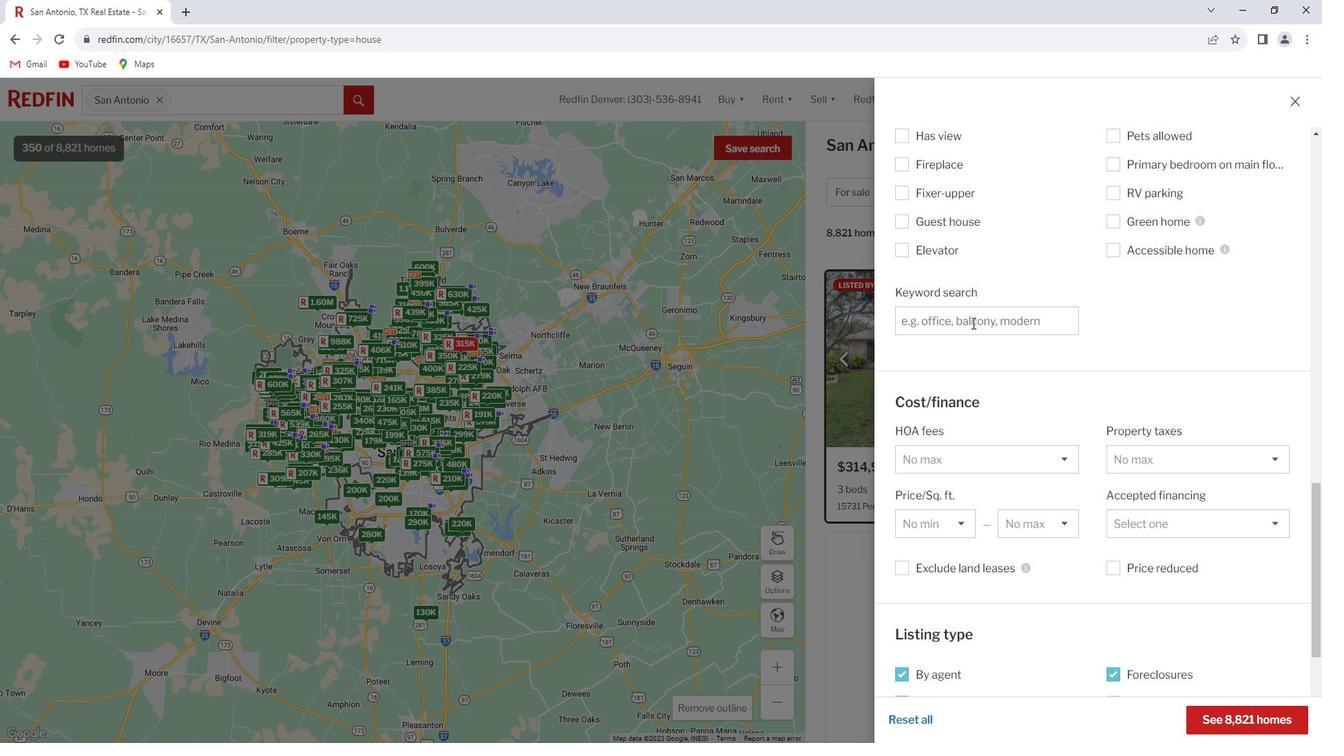 
Action: Key pressed <Key.shift>Countryards<Key.enter>
Screenshot: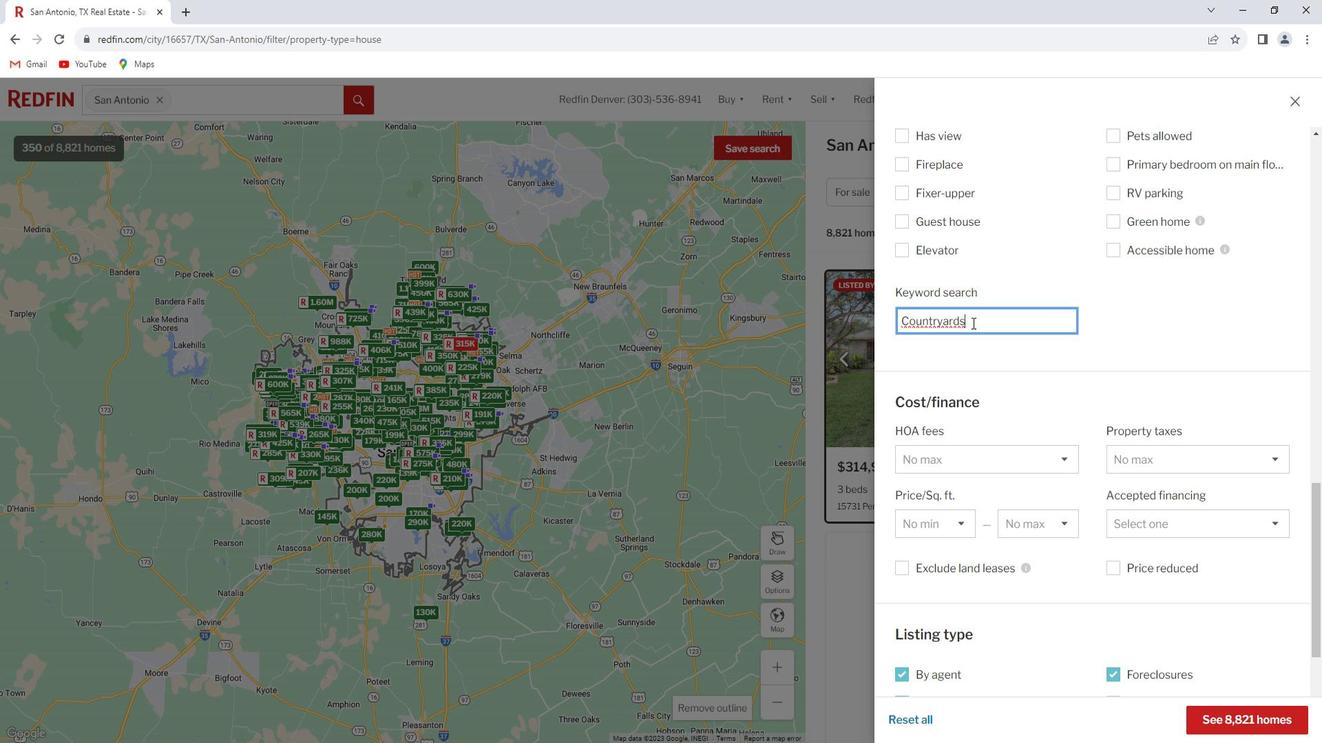 
Action: Mouse moved to (1229, 704)
Screenshot: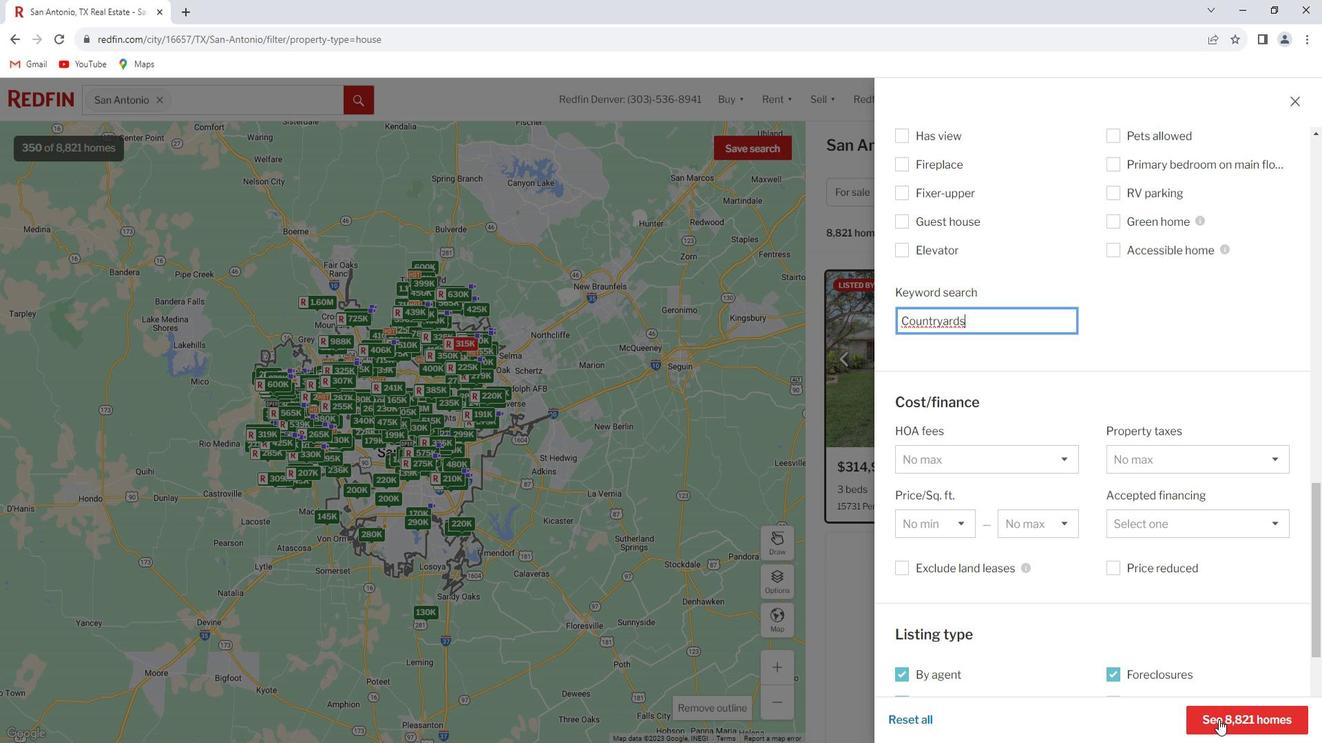 
Action: Mouse pressed left at (1229, 704)
Screenshot: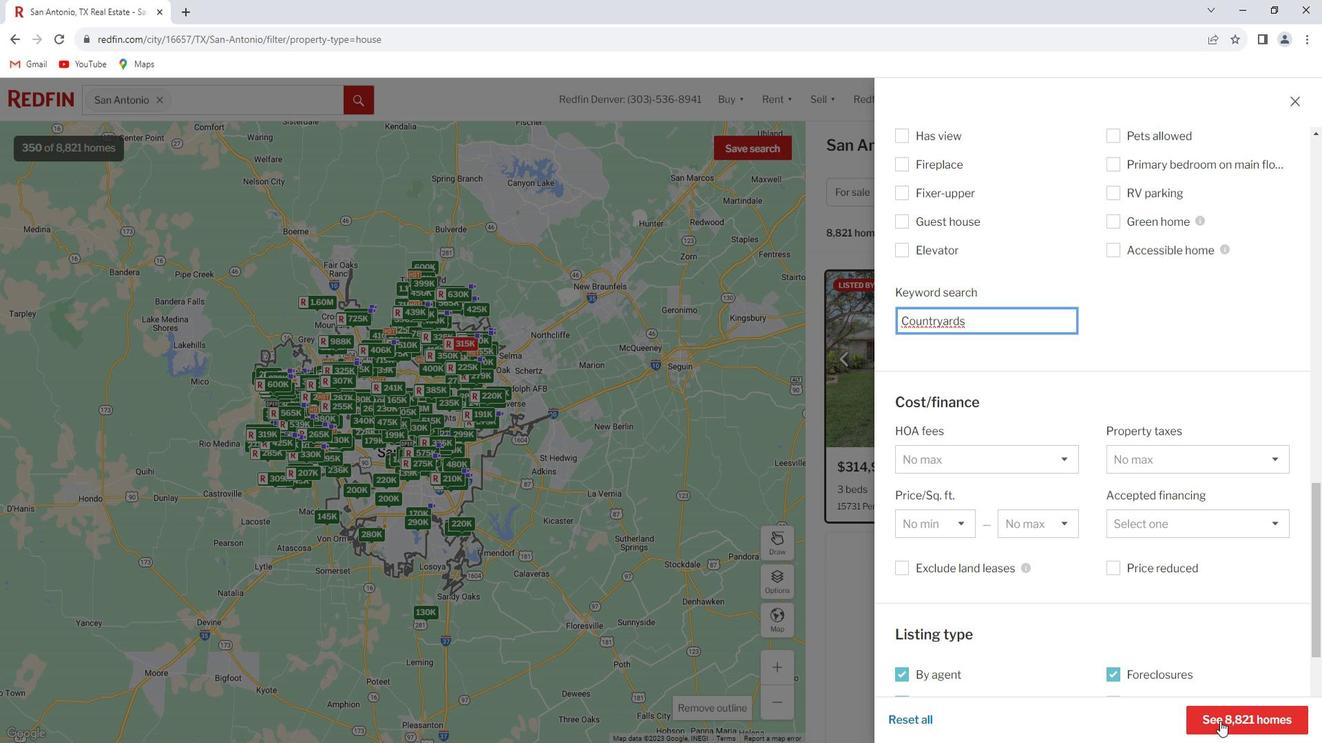 
Action: Mouse moved to (949, 414)
Screenshot: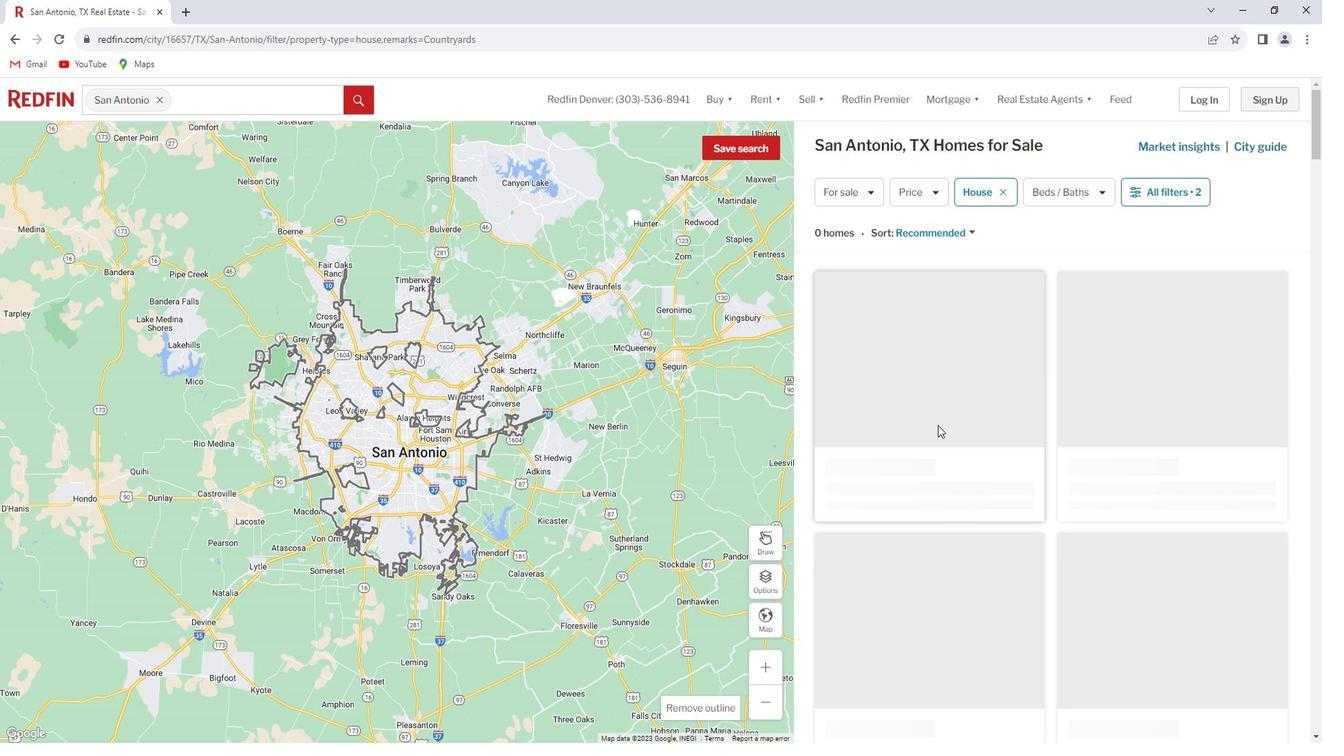 
